 Task: Select Beauty. Add to cart, from Victoria''s Secret_x000D_
 for 3451 Chapel Oaks Dr, Unit 404, Building 4, Coppell, Texas 75019, Cell Number 6807042056, following items : Victoria''s Secret Pleated Babydoll Black (XL)_x000D_
 - 1, Victoria''s Secret Push-Up Cutout Lace Teddy Black (Large)_x000D_
 - 1, Victoria''s Secret Incredible Max High Impact Sports Bra Black (34-D)_x000D_
 - 1, Victoria''s Secret Knockout High Impact Front-Close Sports Bra Grey Onyx (38-D)_x000D_
 - 1, Fine Fragrance Lotion Very Sexy (8.4 oz)_x000D_
 - 1
Action: Mouse moved to (999, 114)
Screenshot: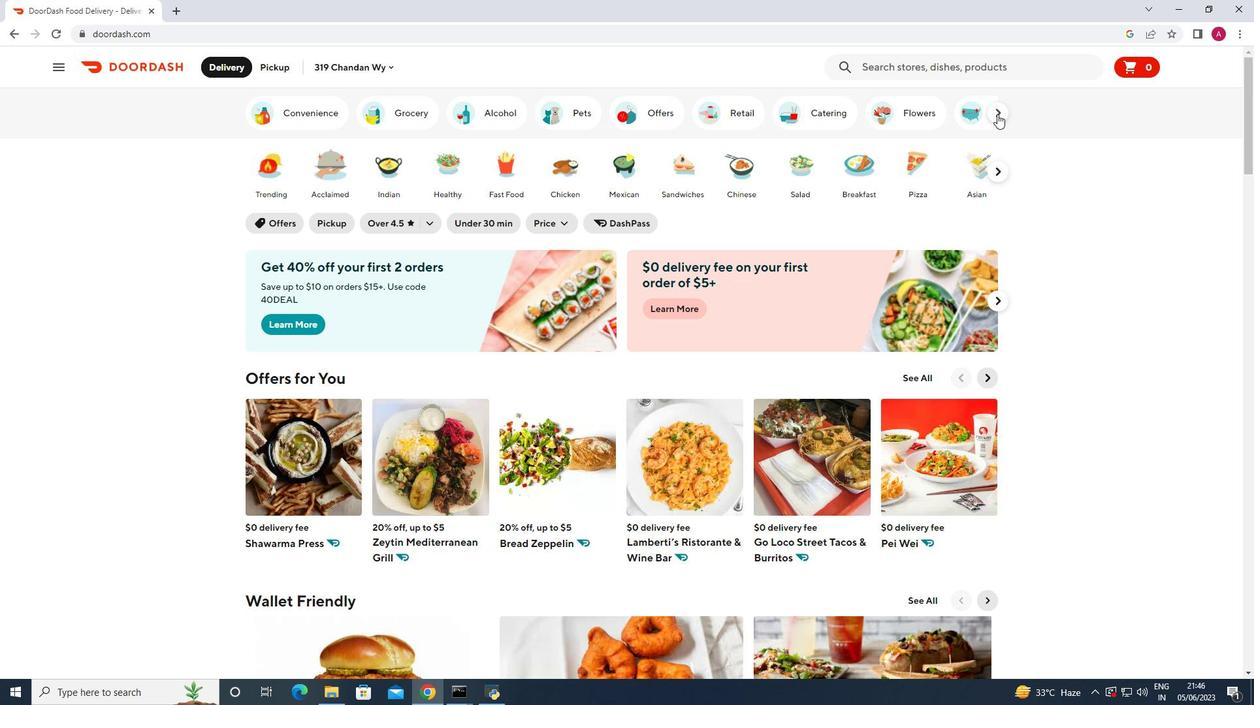 
Action: Mouse pressed left at (999, 114)
Screenshot: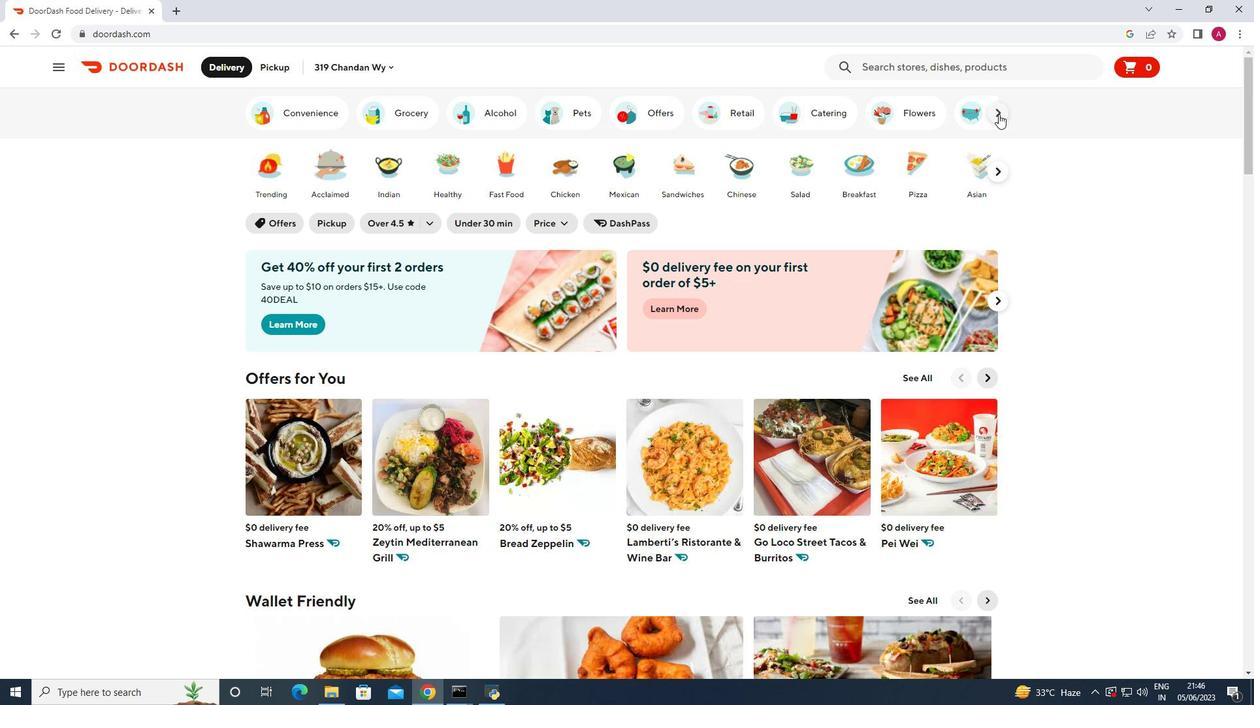 
Action: Mouse moved to (777, 107)
Screenshot: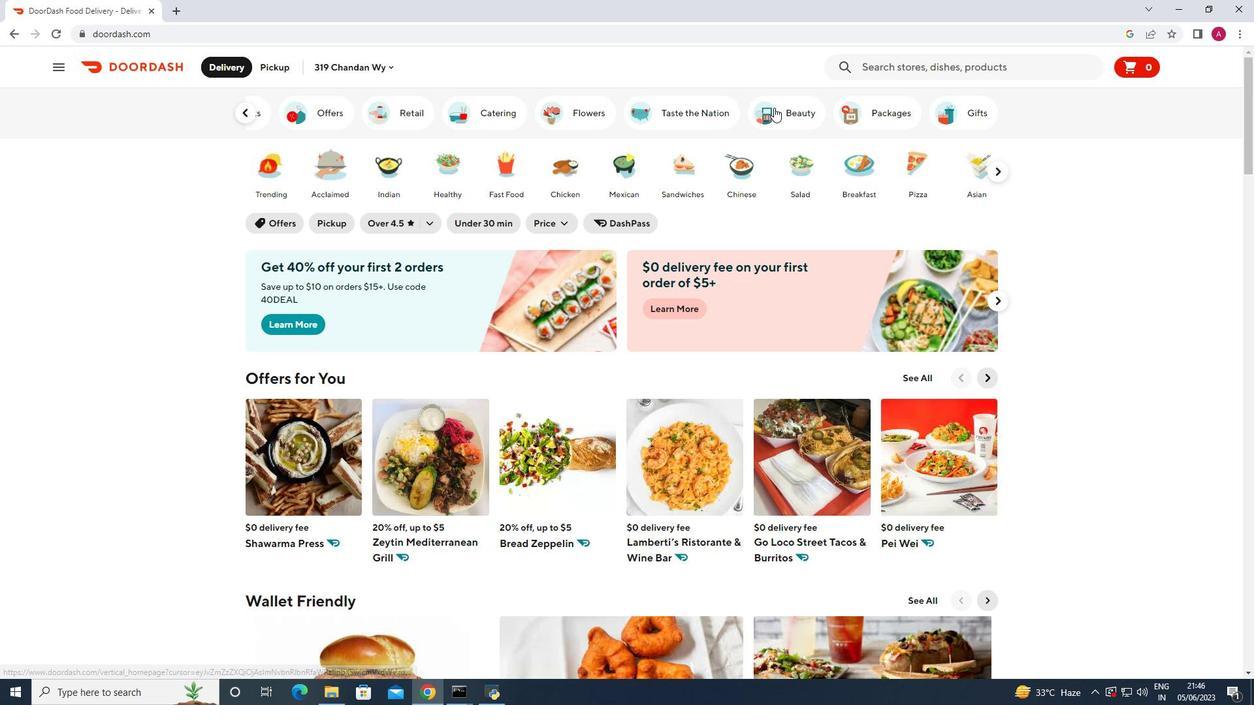 
Action: Mouse pressed left at (777, 107)
Screenshot: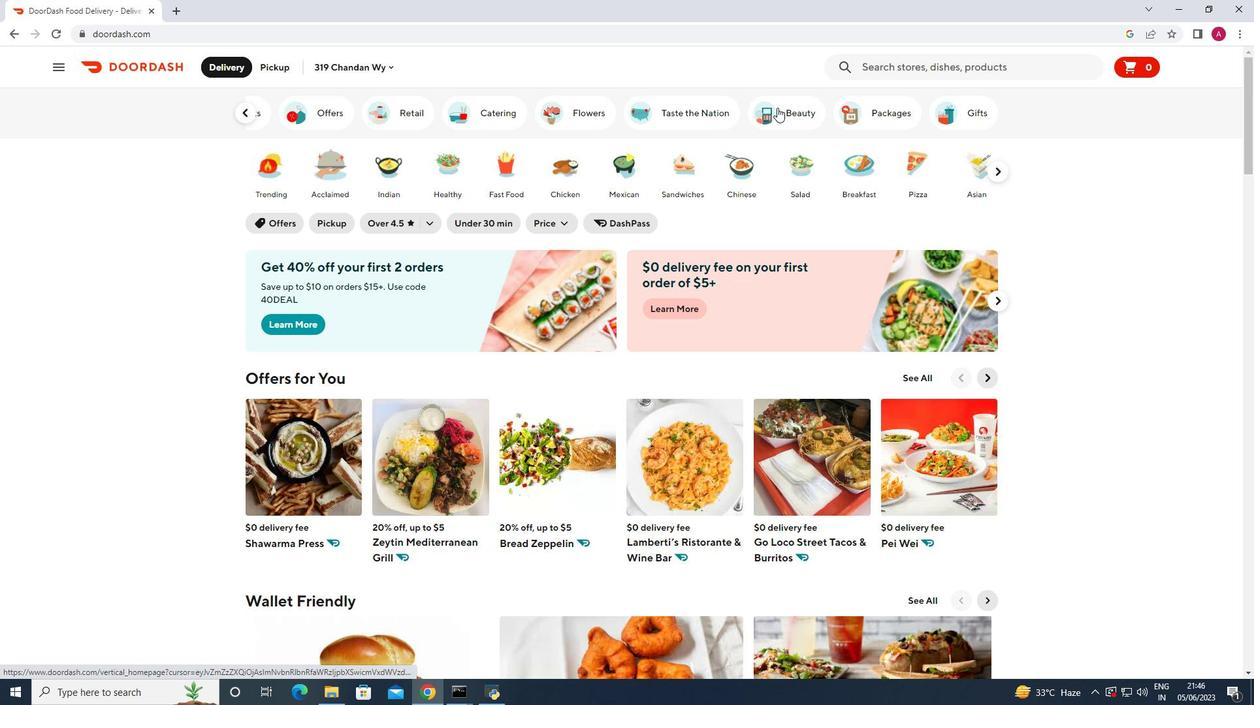
Action: Mouse moved to (768, 155)
Screenshot: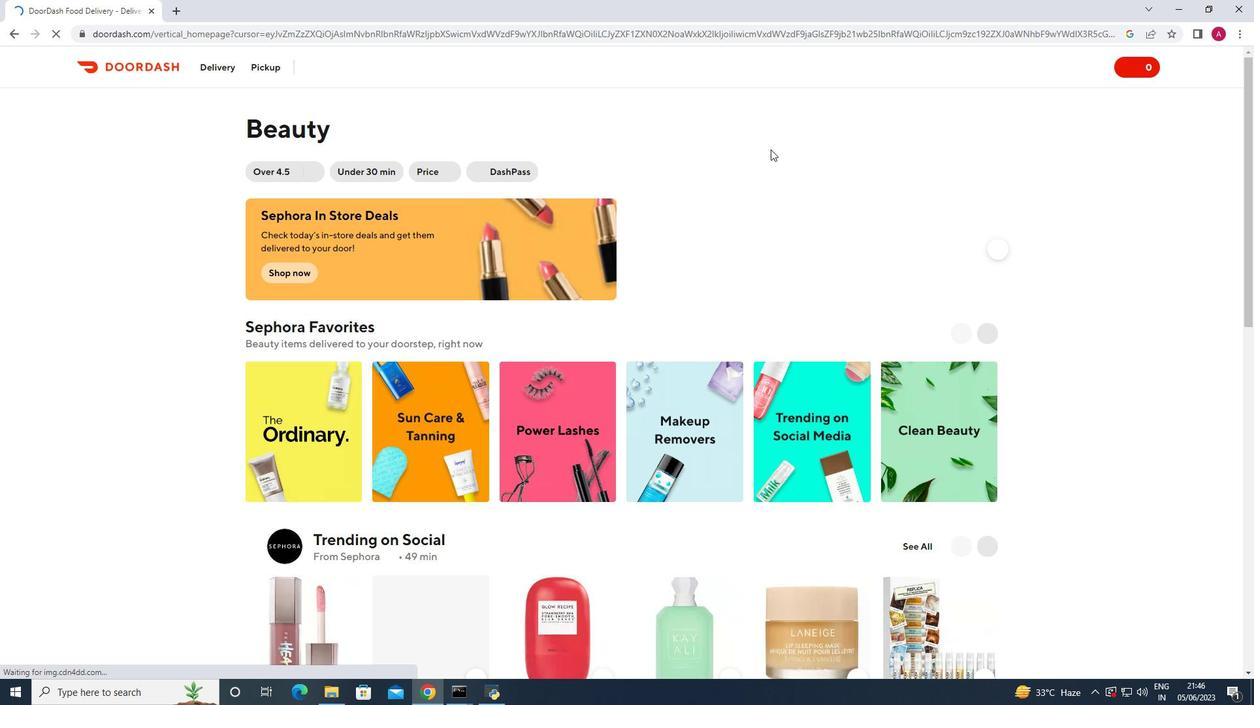 
Action: Mouse scrolled (768, 154) with delta (0, 0)
Screenshot: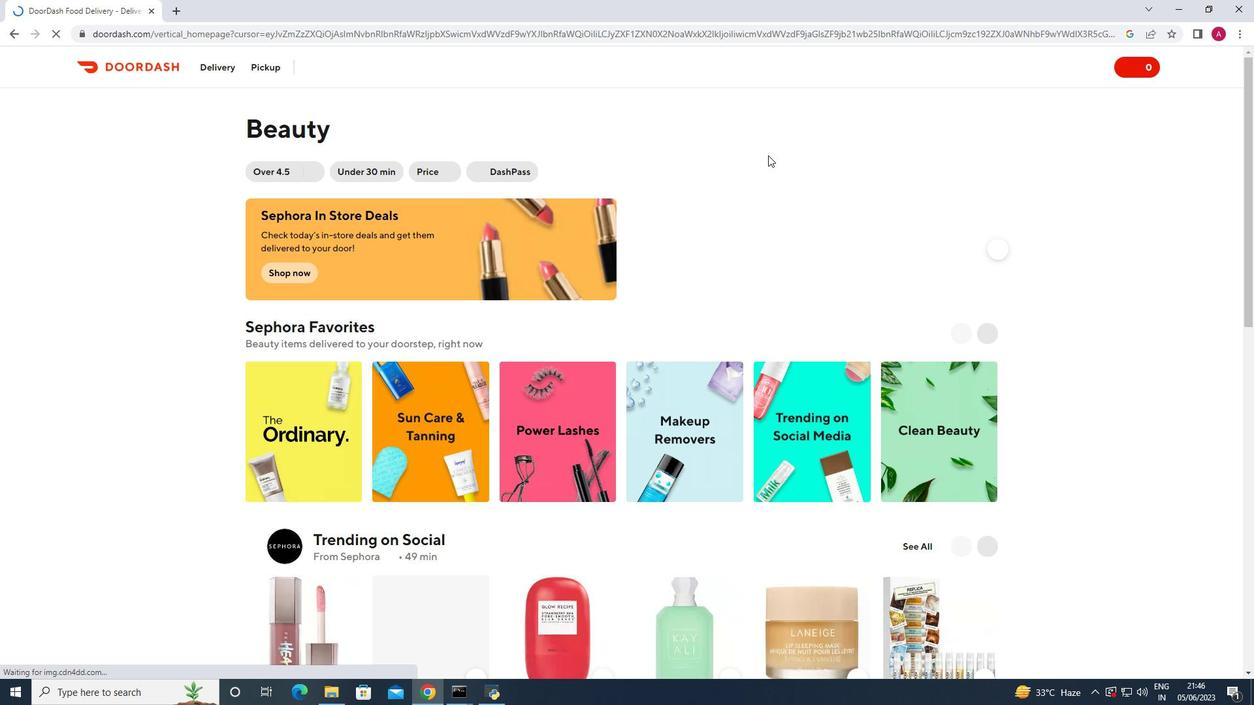 
Action: Mouse scrolled (768, 154) with delta (0, 0)
Screenshot: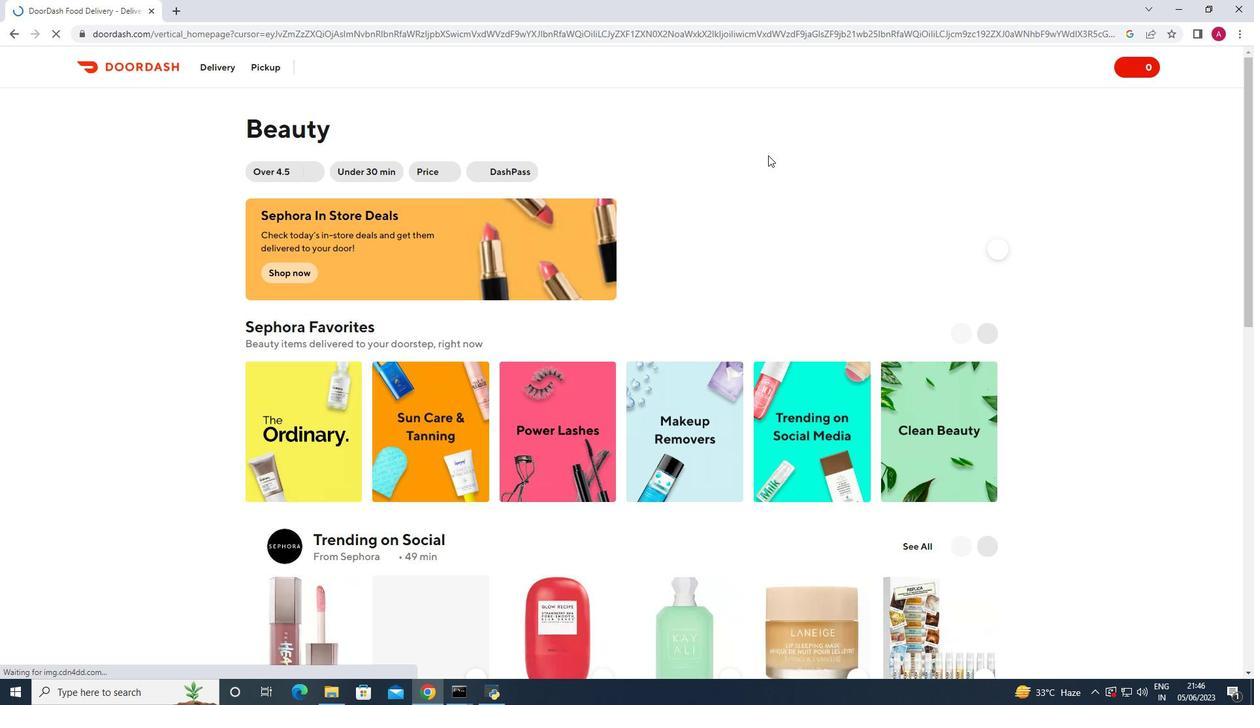 
Action: Mouse scrolled (768, 154) with delta (0, 0)
Screenshot: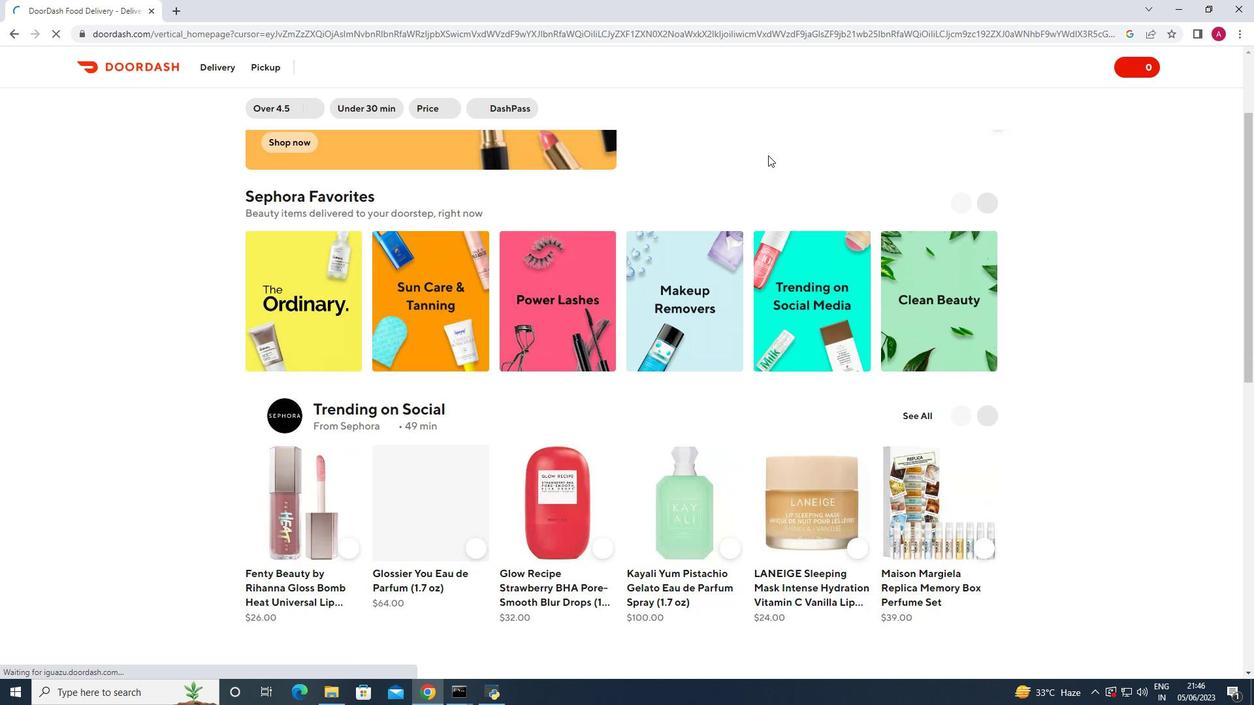 
Action: Mouse scrolled (768, 154) with delta (0, 0)
Screenshot: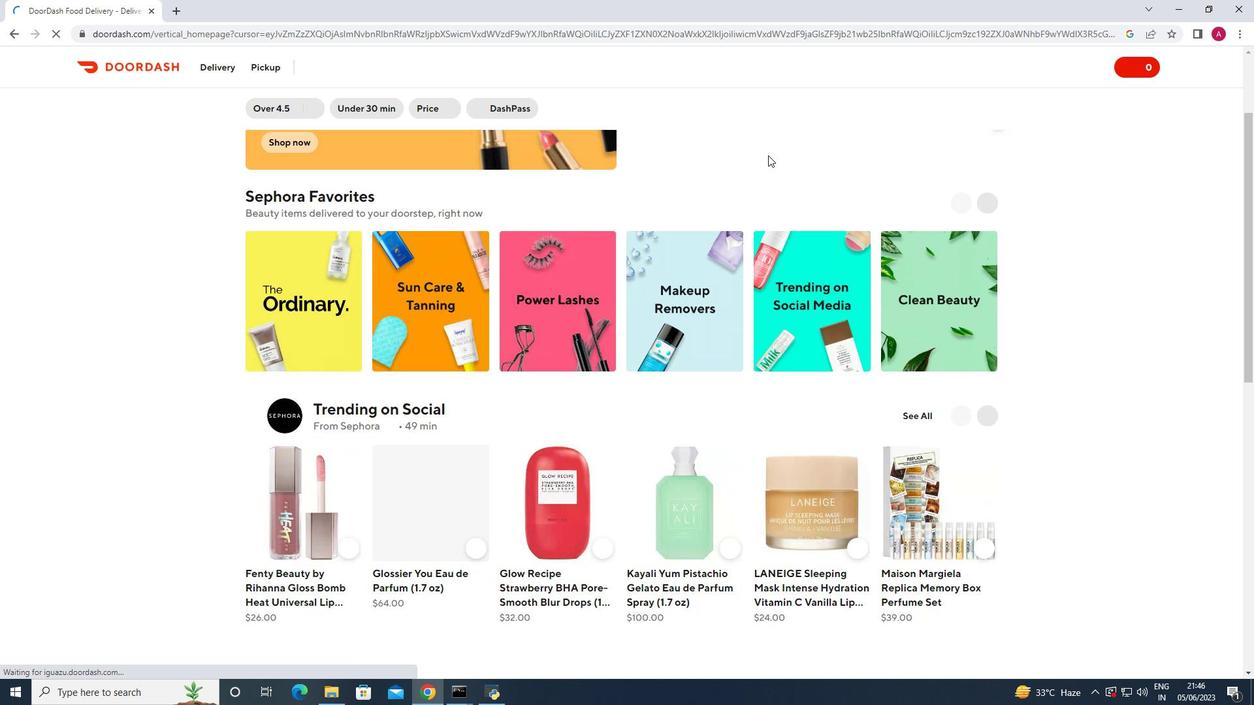 
Action: Mouse scrolled (768, 154) with delta (0, 0)
Screenshot: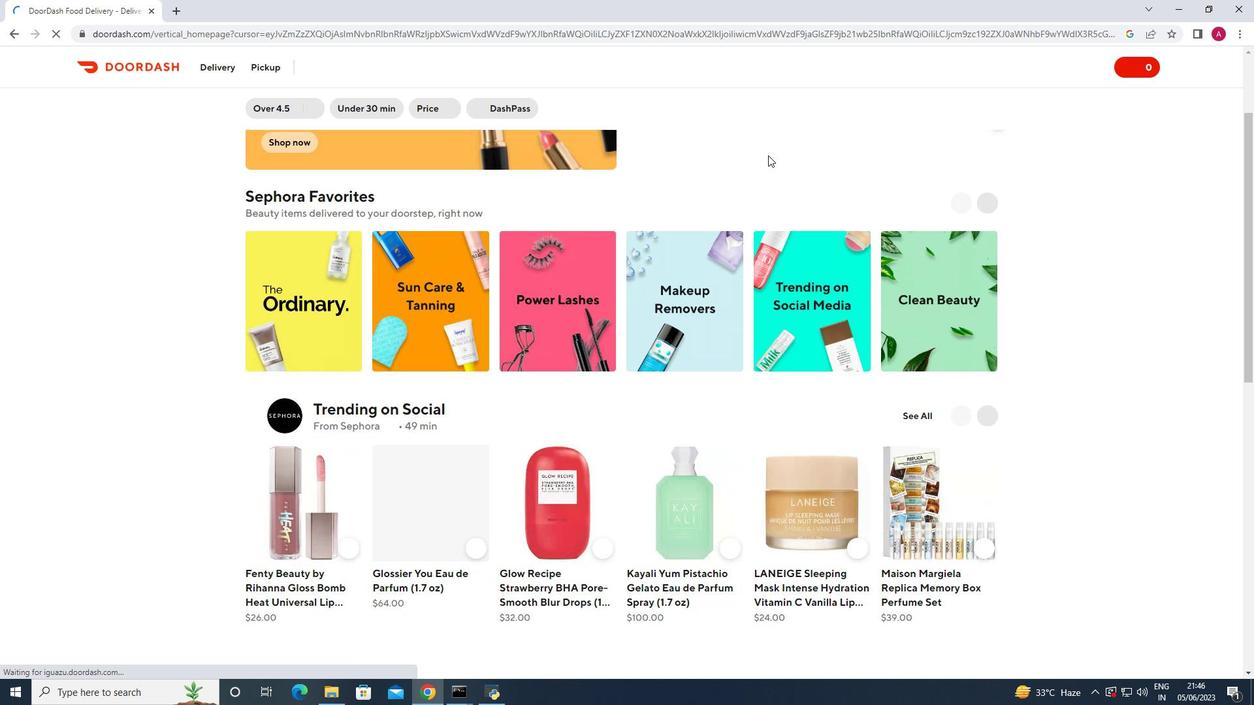 
Action: Mouse scrolled (768, 154) with delta (0, 0)
Screenshot: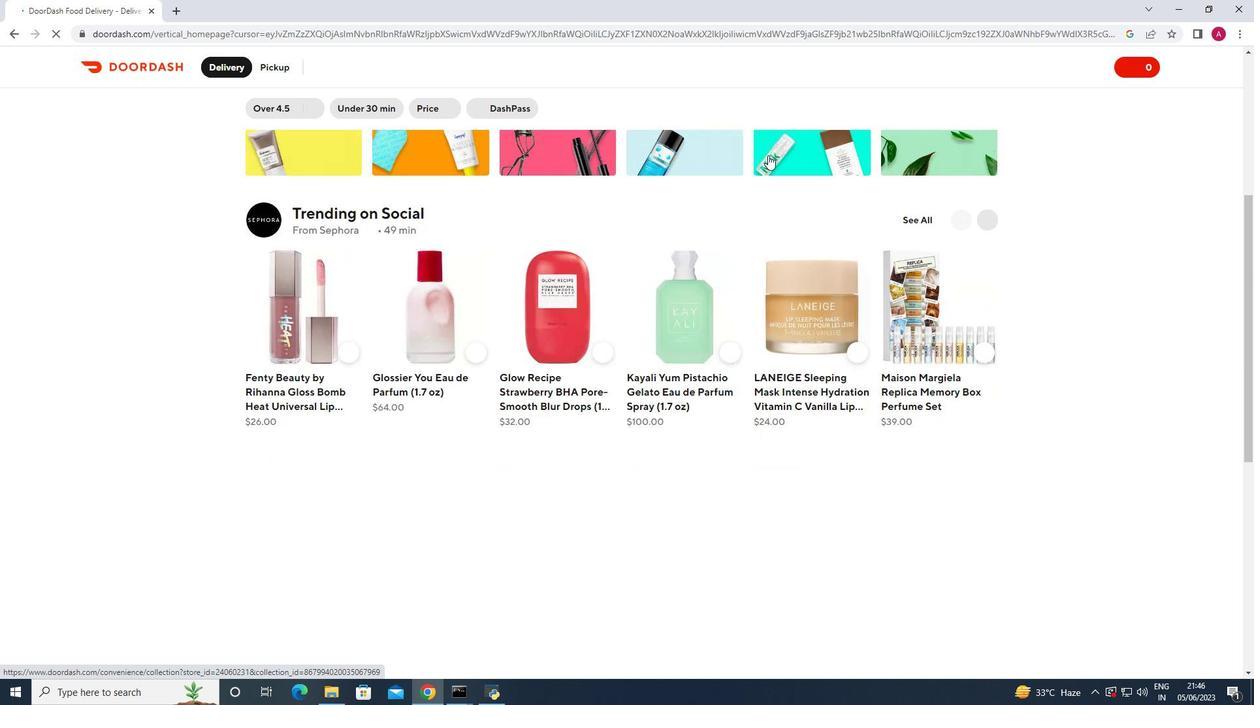 
Action: Mouse scrolled (768, 154) with delta (0, 0)
Screenshot: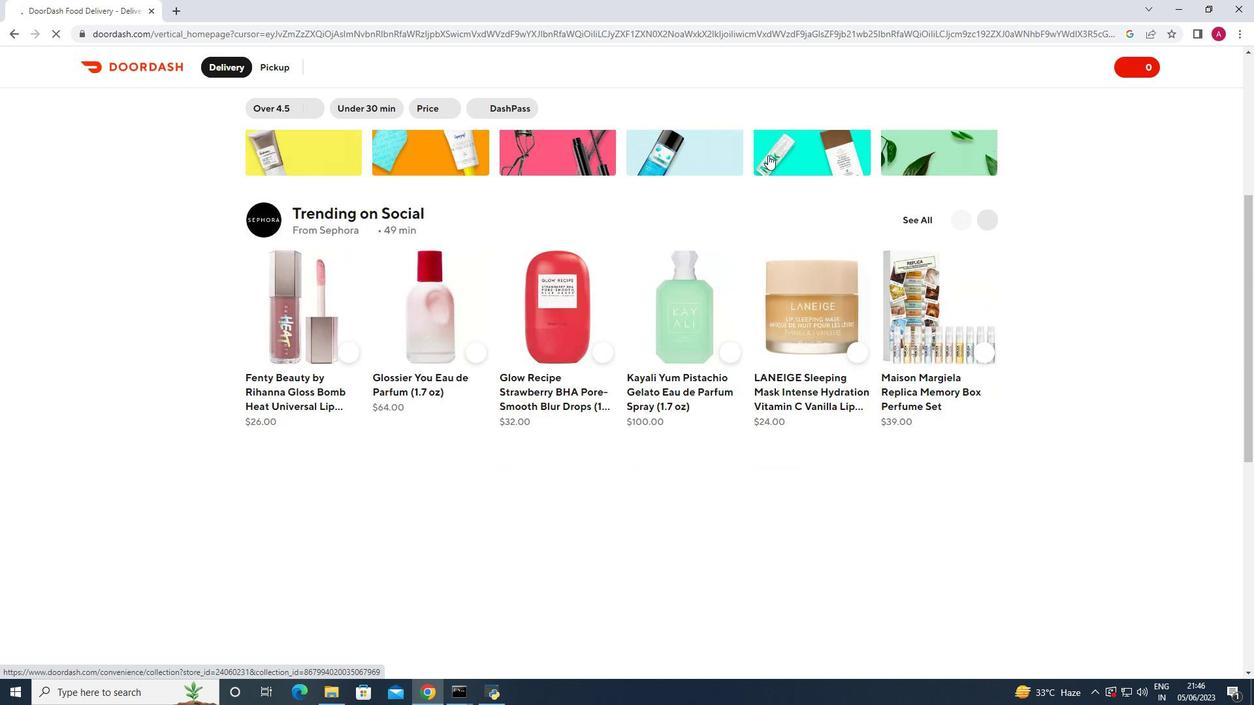 
Action: Mouse scrolled (768, 154) with delta (0, 0)
Screenshot: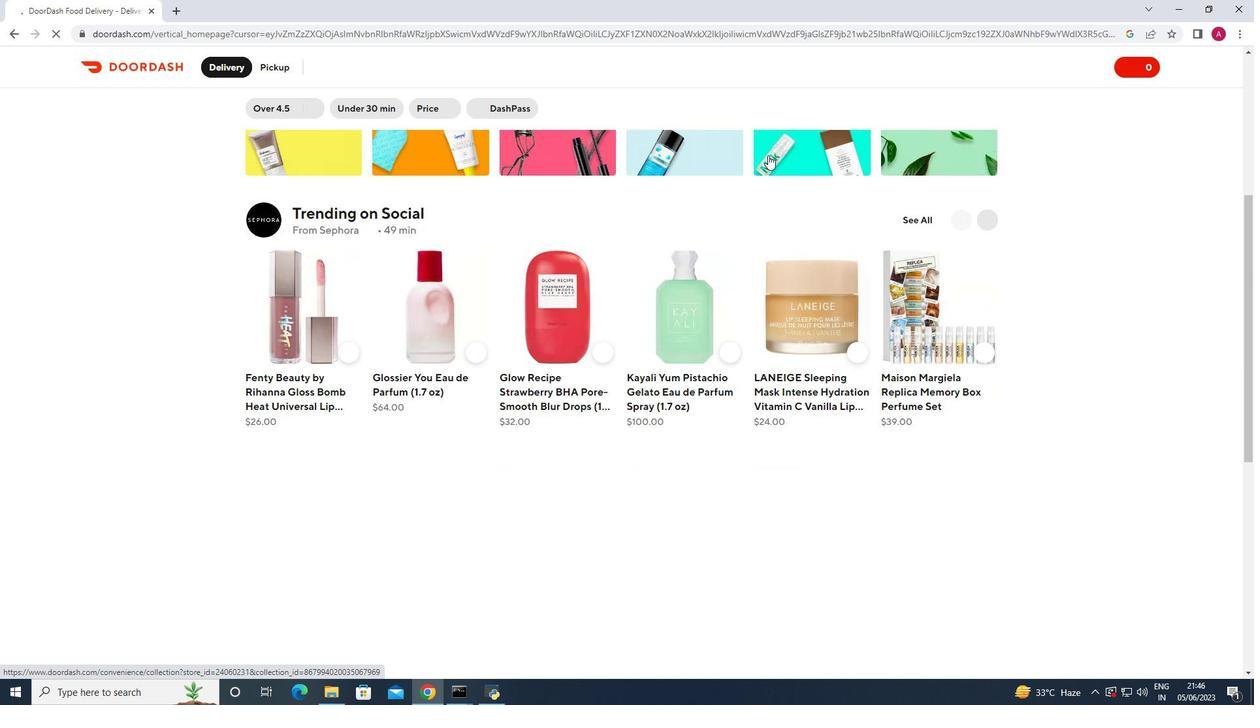 
Action: Mouse moved to (768, 162)
Screenshot: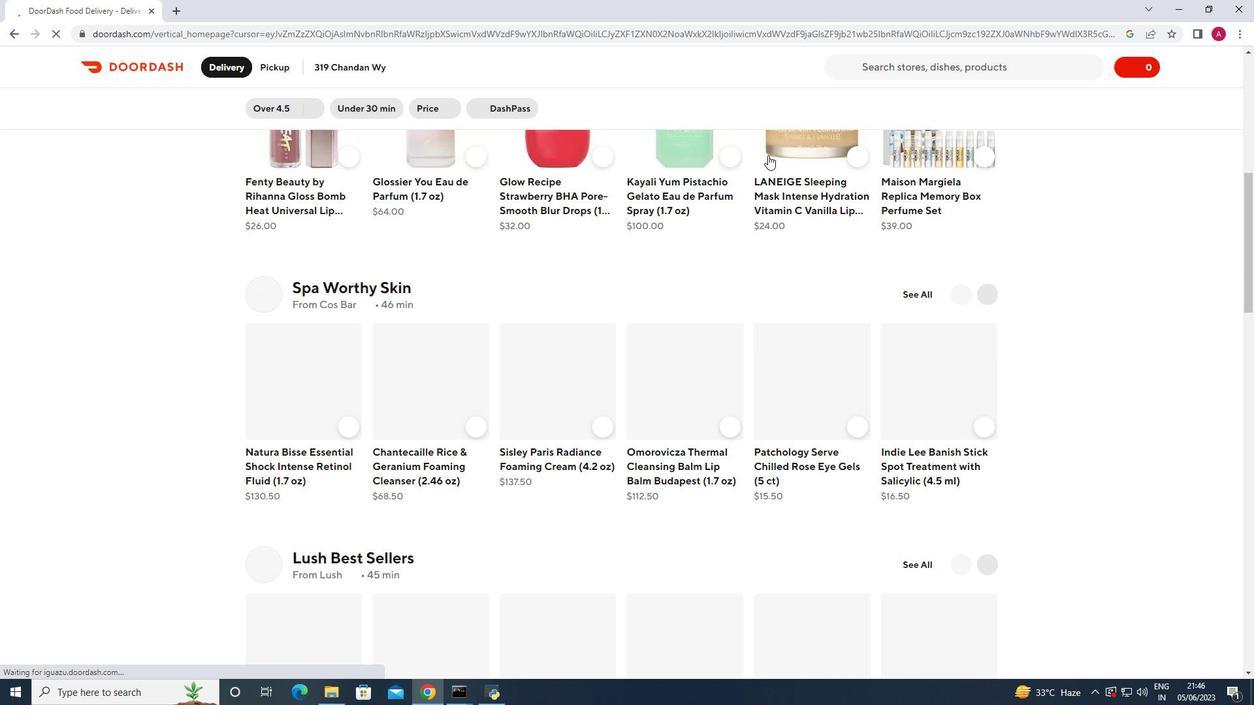 
Action: Mouse scrolled (768, 162) with delta (0, 0)
Screenshot: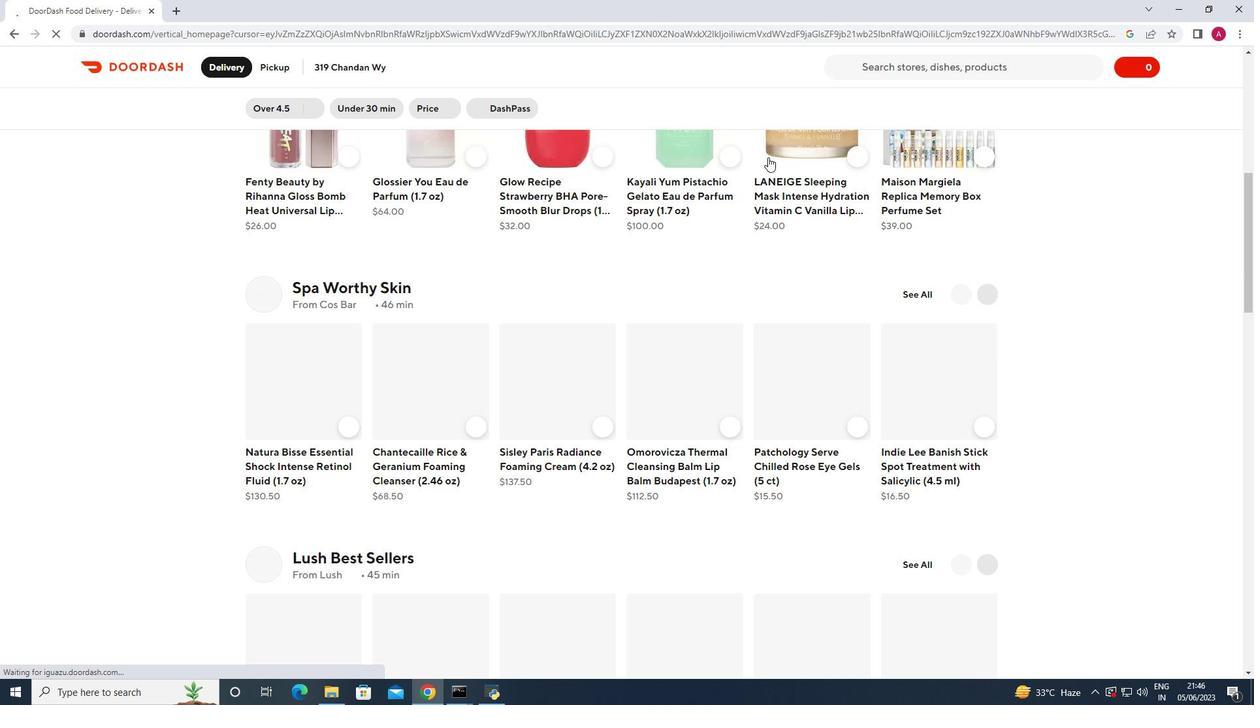 
Action: Mouse moved to (768, 162)
Screenshot: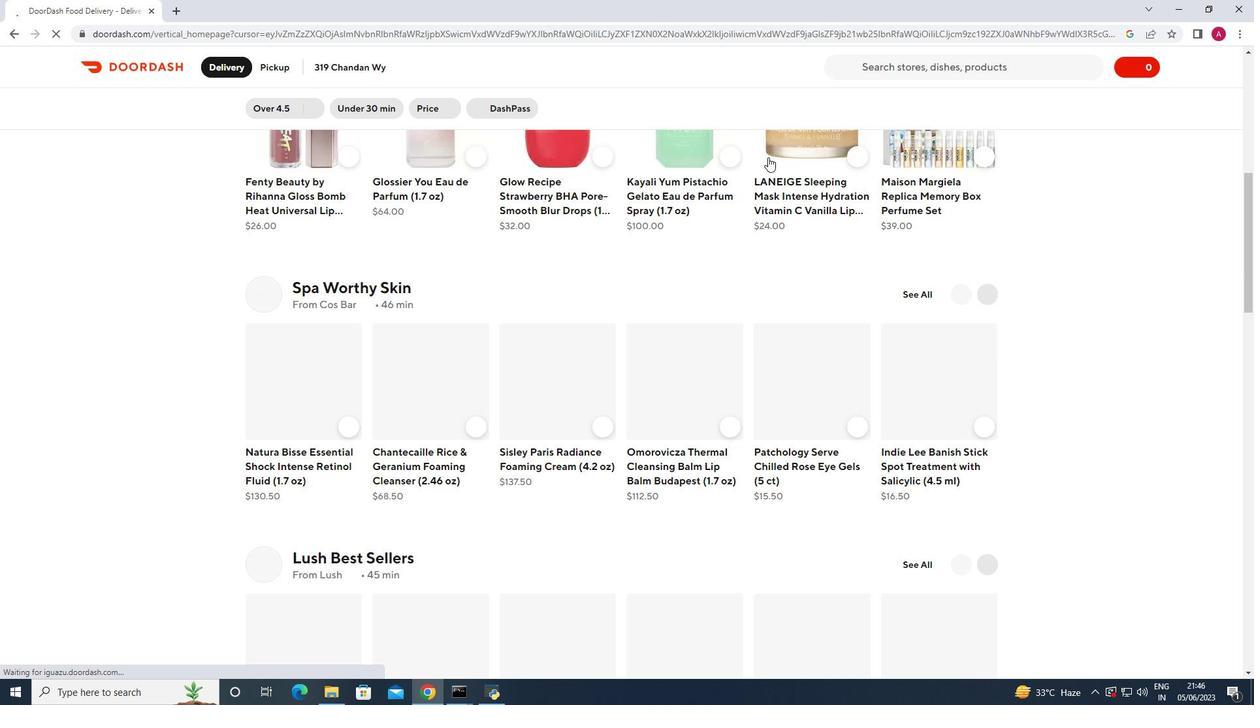 
Action: Mouse scrolled (768, 162) with delta (0, 0)
Screenshot: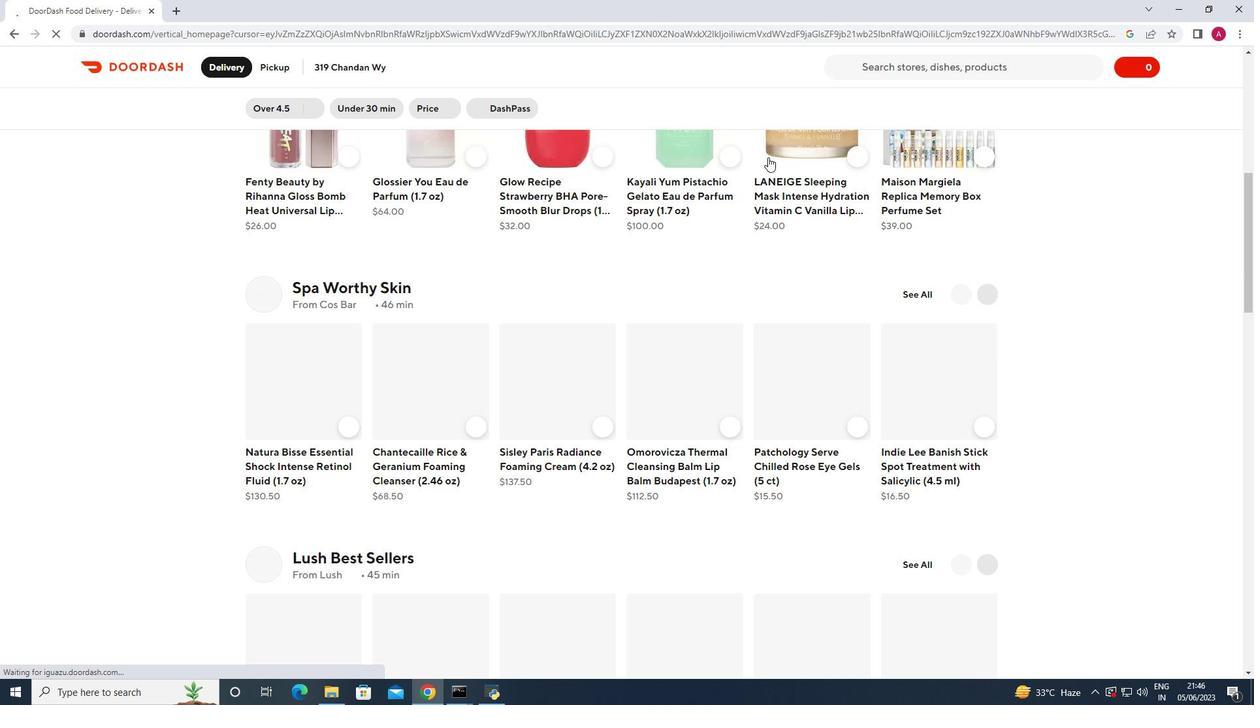 
Action: Mouse moved to (768, 163)
Screenshot: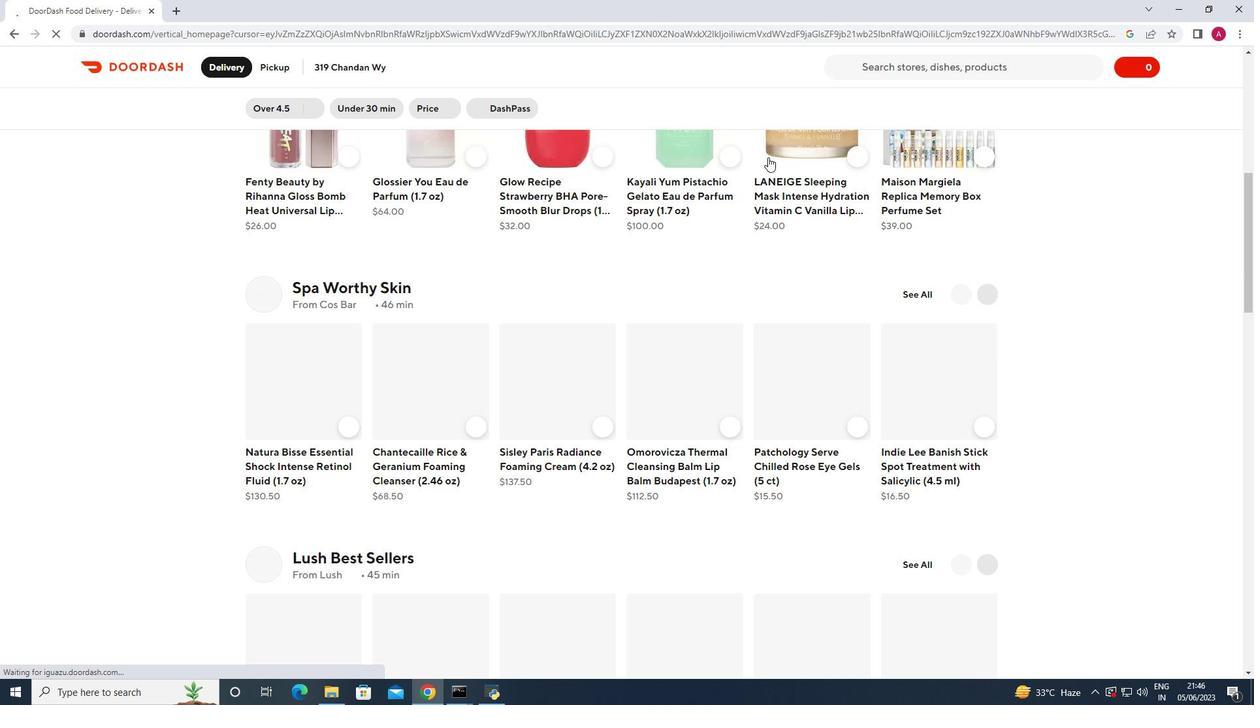 
Action: Mouse scrolled (768, 162) with delta (0, 0)
Screenshot: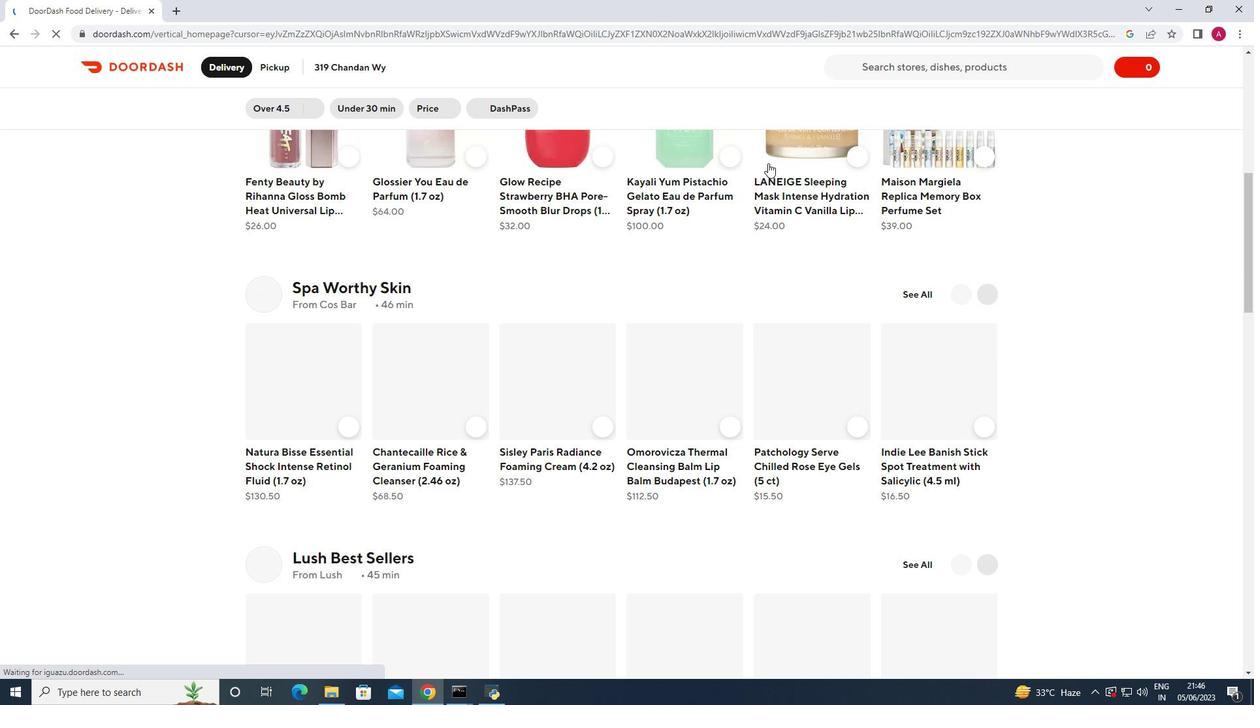 
Action: Mouse scrolled (768, 162) with delta (0, 0)
Screenshot: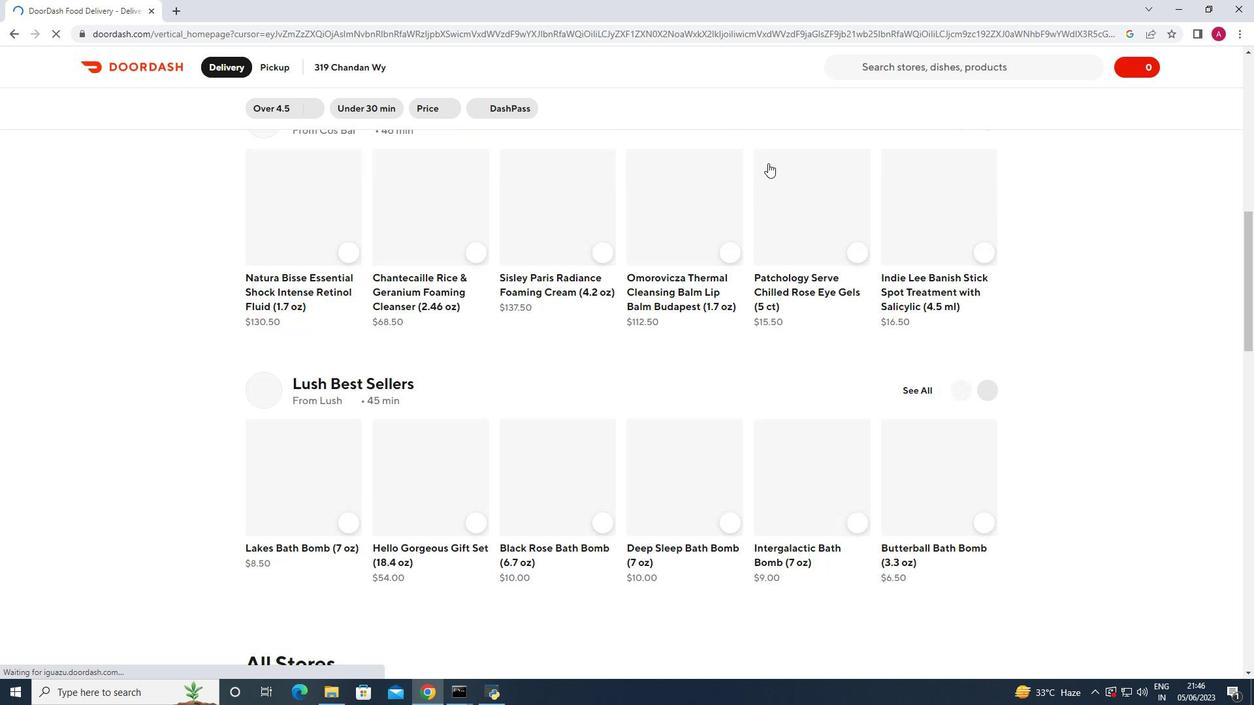 
Action: Mouse scrolled (768, 162) with delta (0, 0)
Screenshot: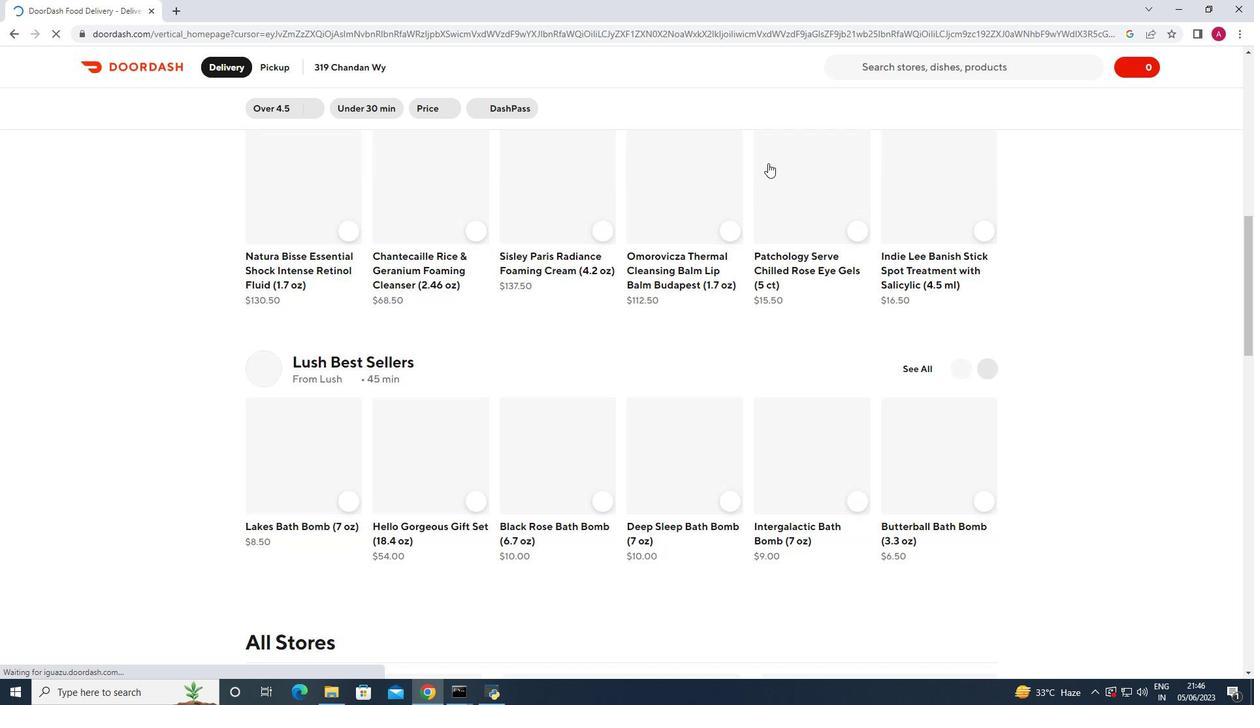 
Action: Mouse scrolled (768, 162) with delta (0, 0)
Screenshot: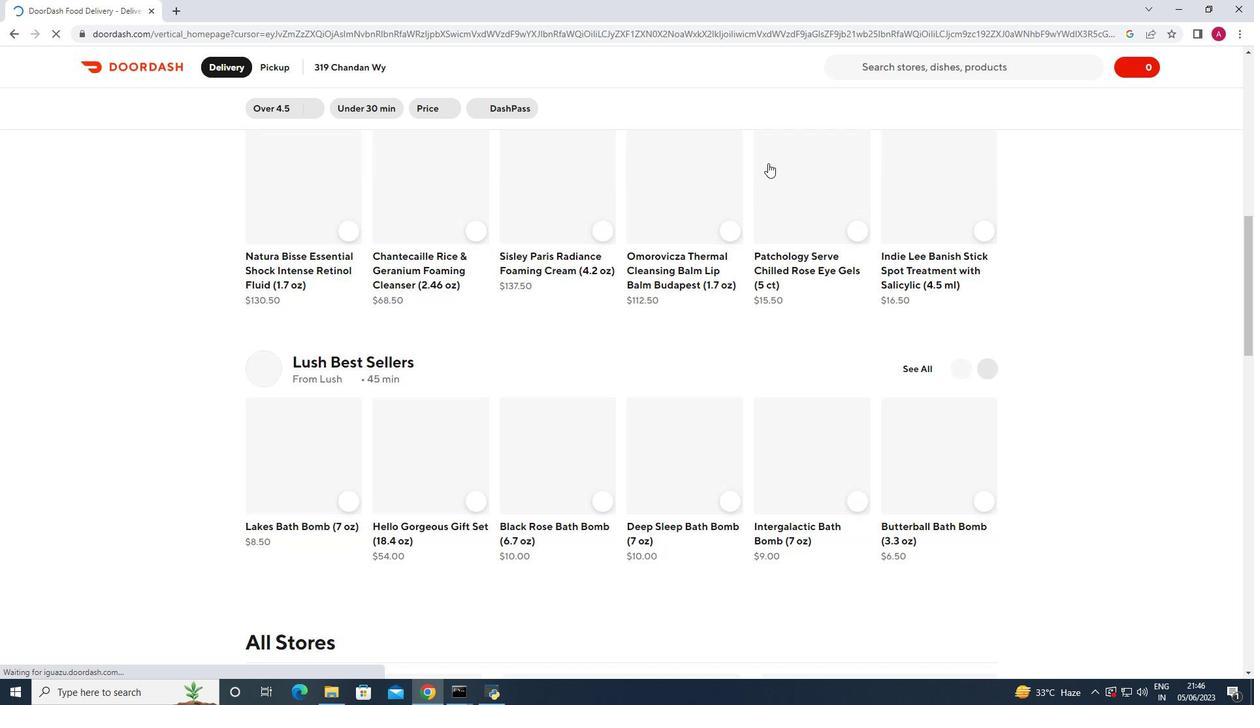 
Action: Mouse scrolled (768, 162) with delta (0, 0)
Screenshot: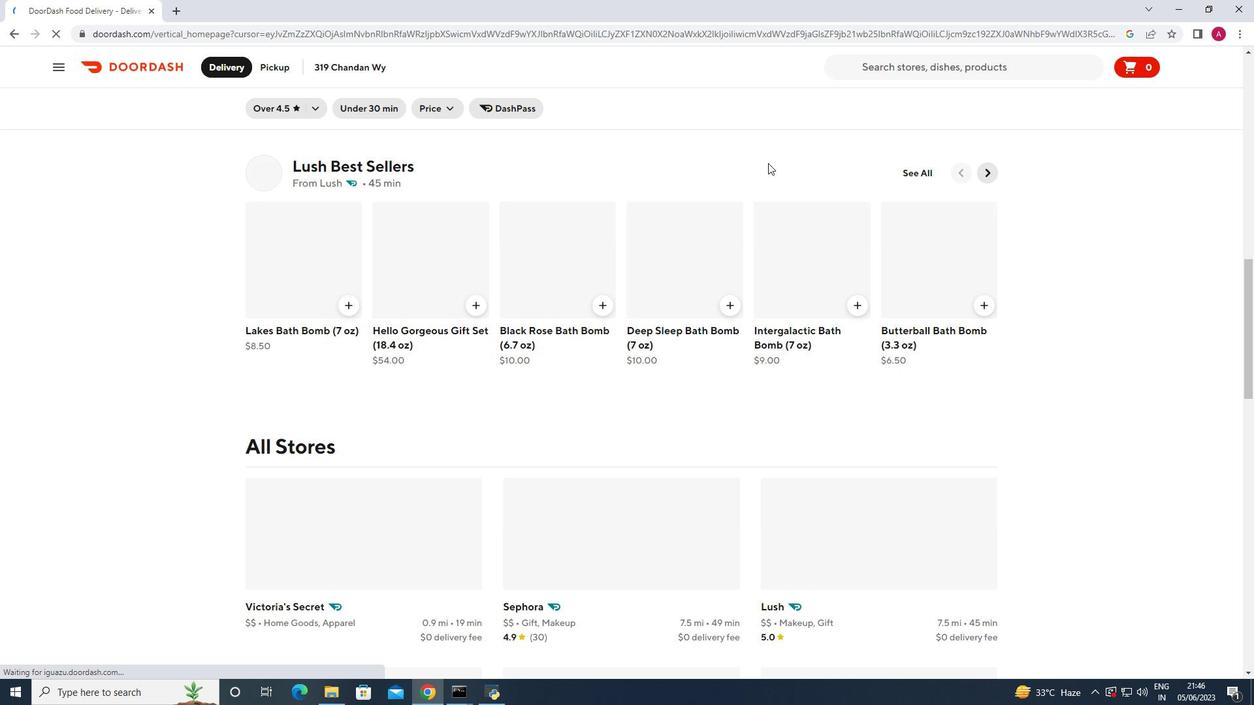
Action: Mouse scrolled (768, 162) with delta (0, 0)
Screenshot: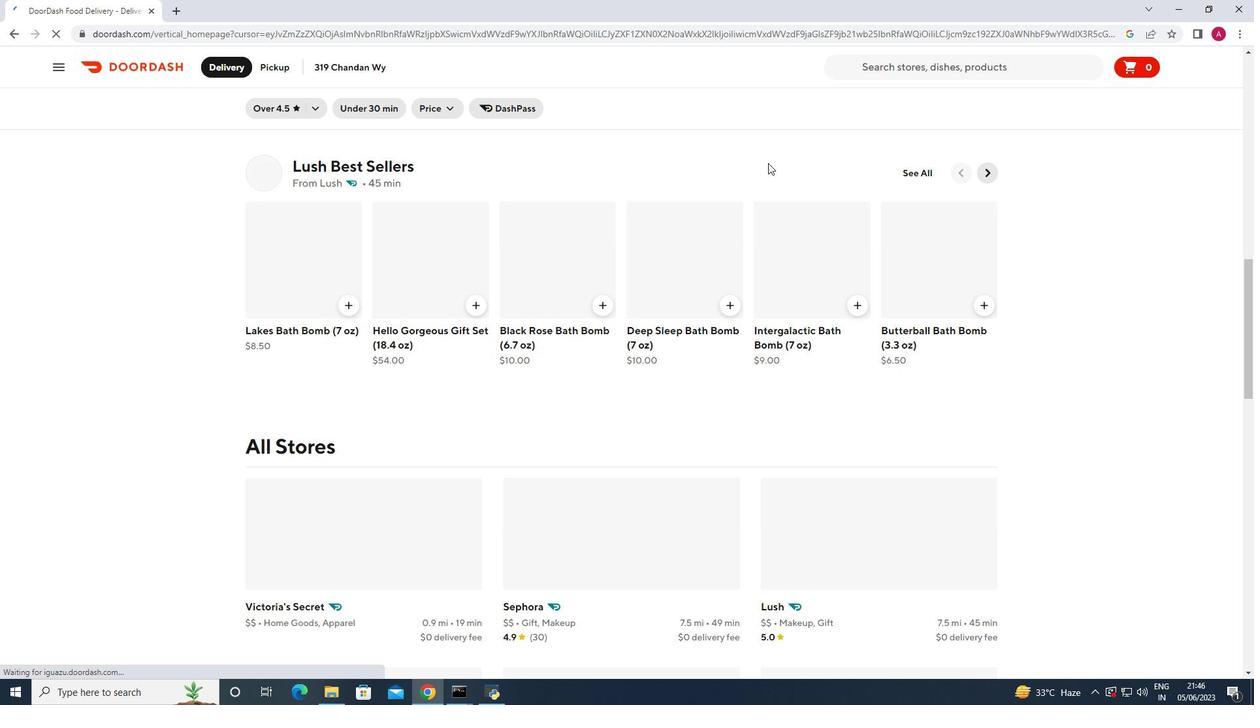 
Action: Mouse moved to (322, 477)
Screenshot: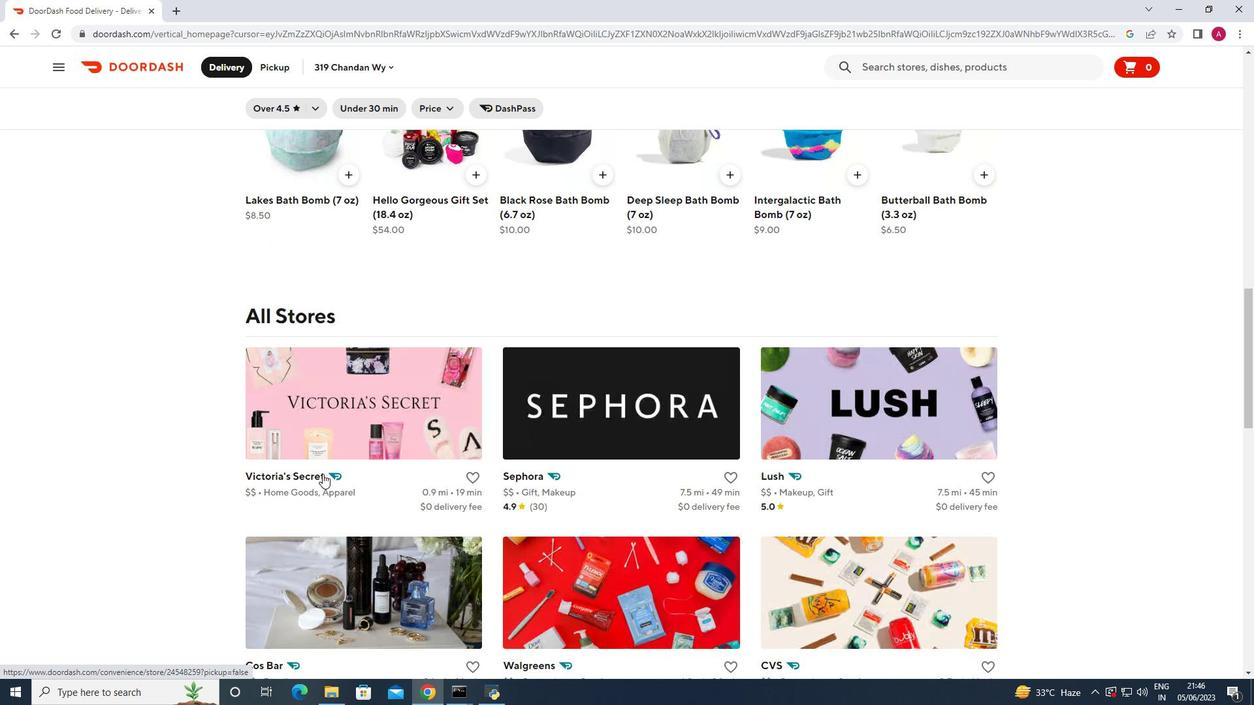 
Action: Mouse pressed left at (322, 477)
Screenshot: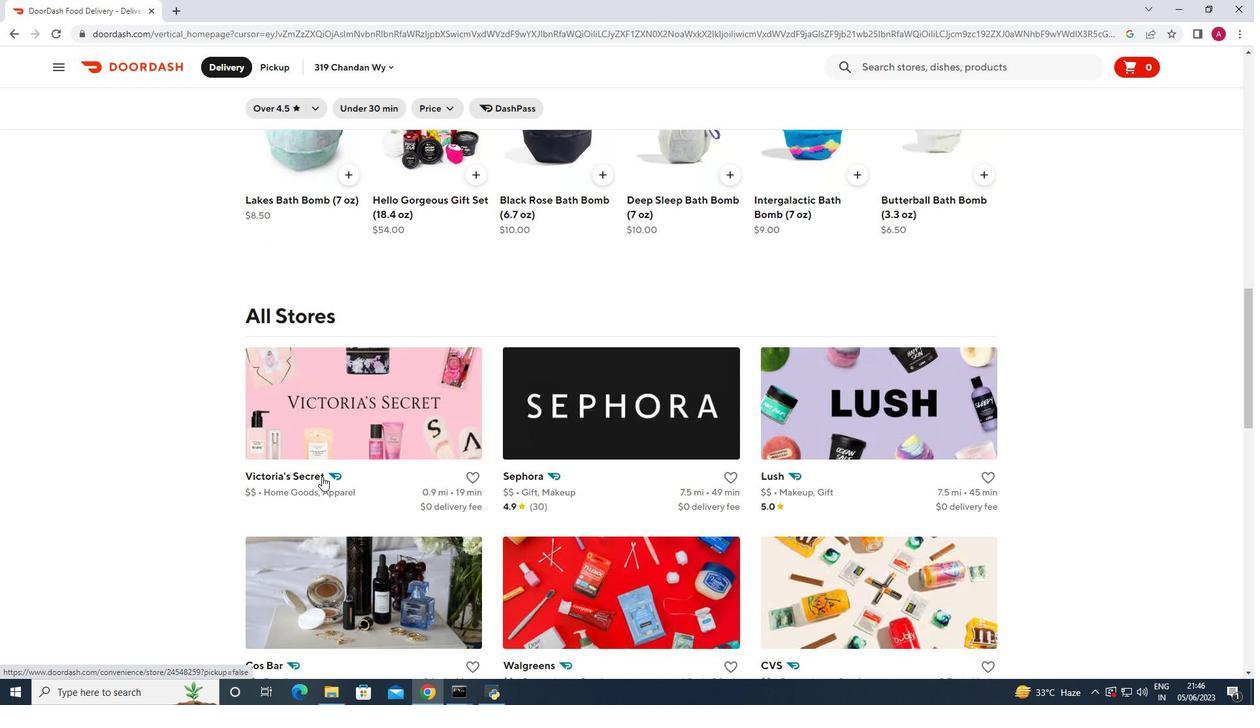
Action: Mouse moved to (264, 67)
Screenshot: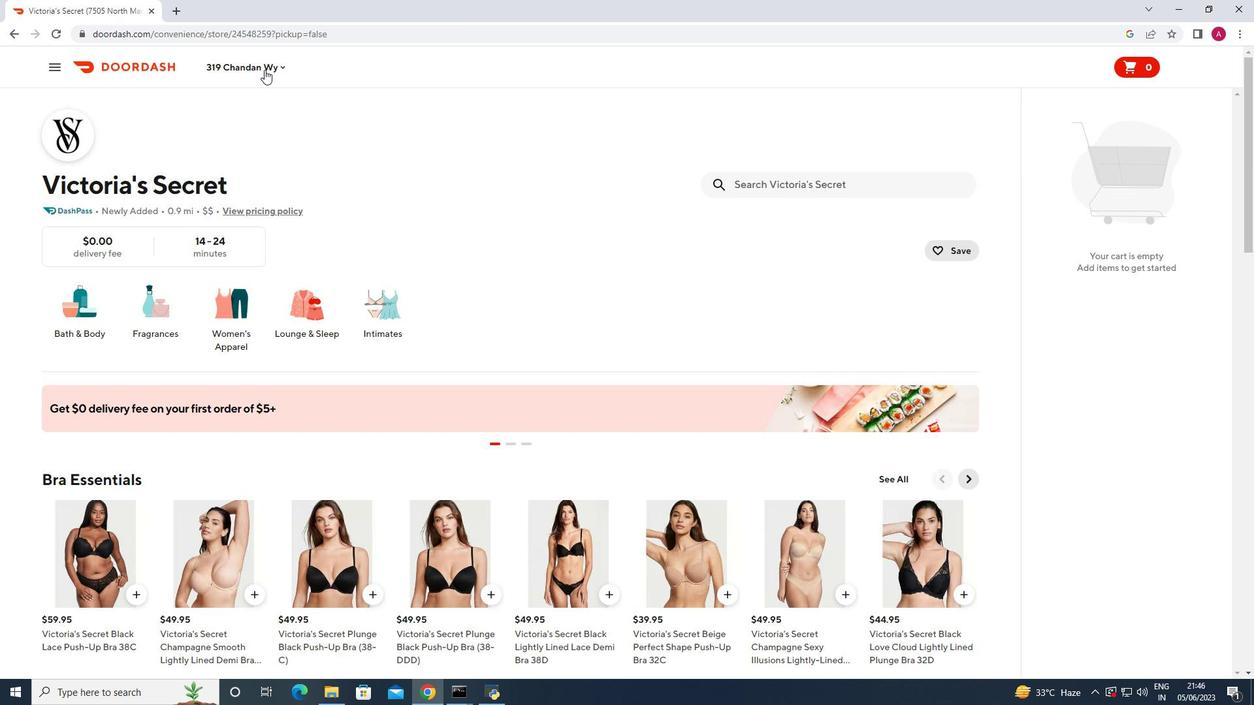
Action: Mouse pressed left at (264, 67)
Screenshot: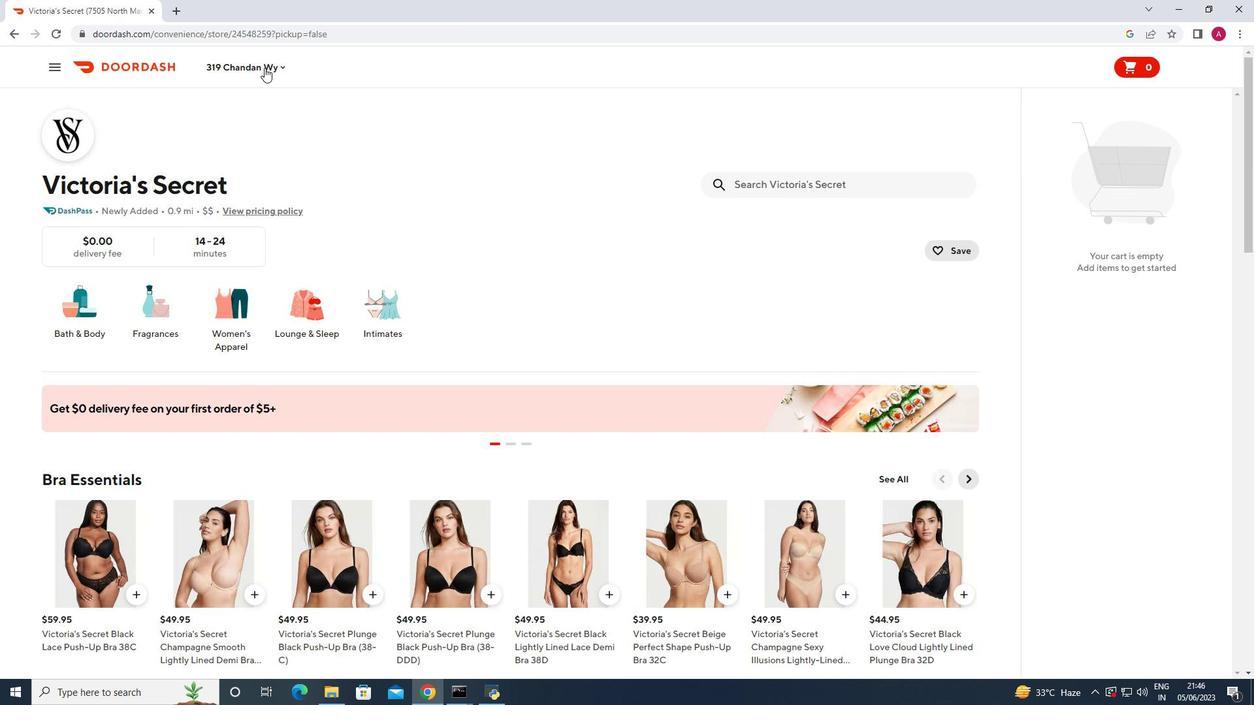 
Action: Mouse moved to (275, 114)
Screenshot: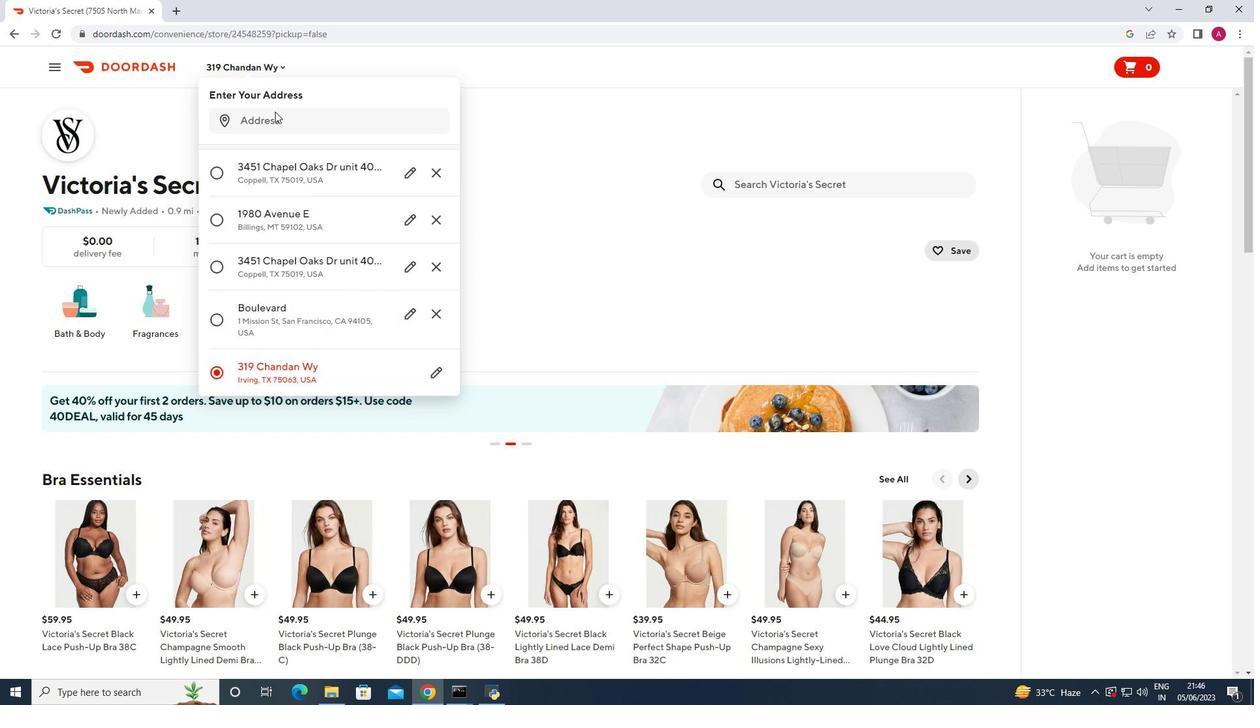 
Action: Mouse pressed left at (275, 114)
Screenshot: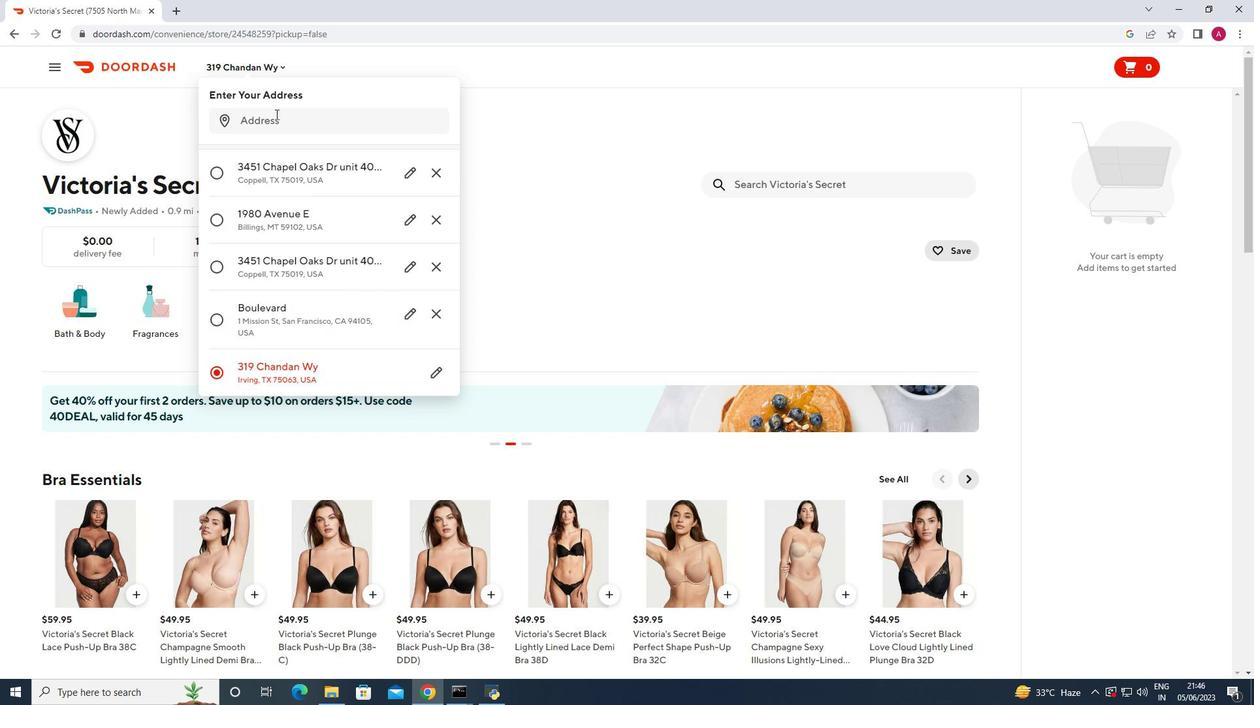 
Action: Mouse moved to (276, 114)
Screenshot: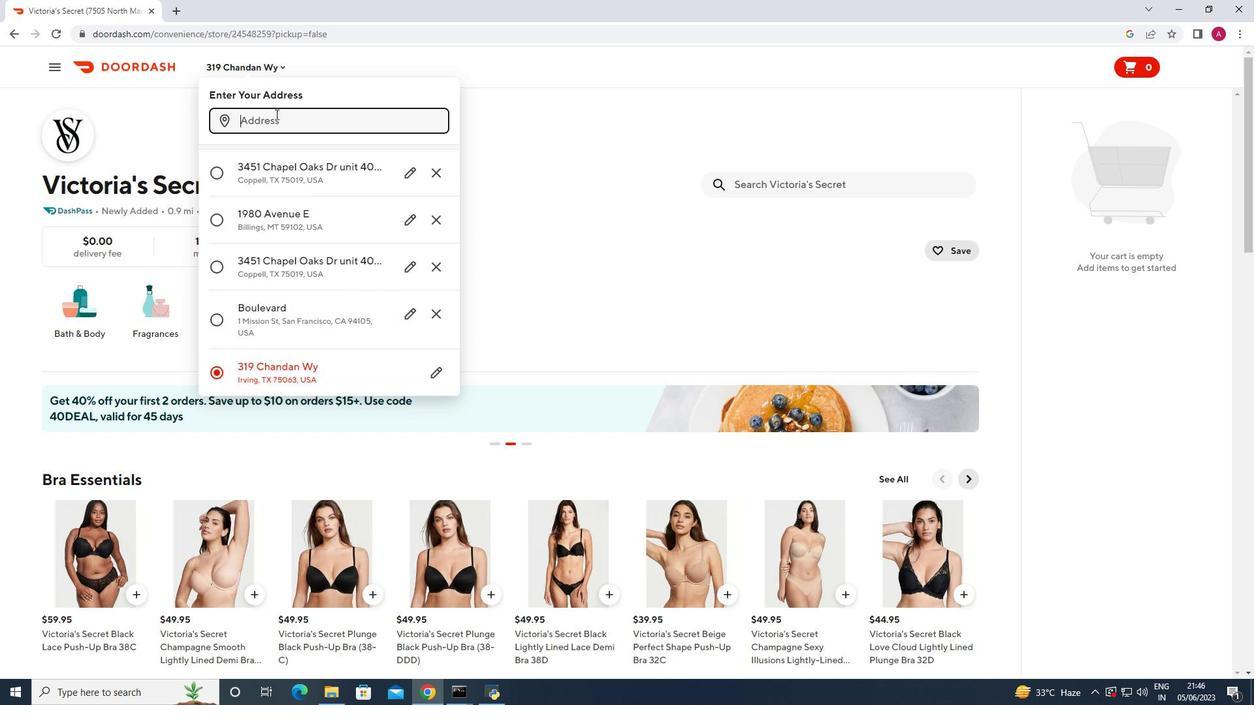 
Action: Key pressed 3451<Key.space>chapel<Key.space>oaks<Key.space>dr<Key.space>unit<Key.space>404<Key.space>building<Key.space>4<Key.space>coell<Key.space>texas<Key.space>75019<Key.enter>
Screenshot: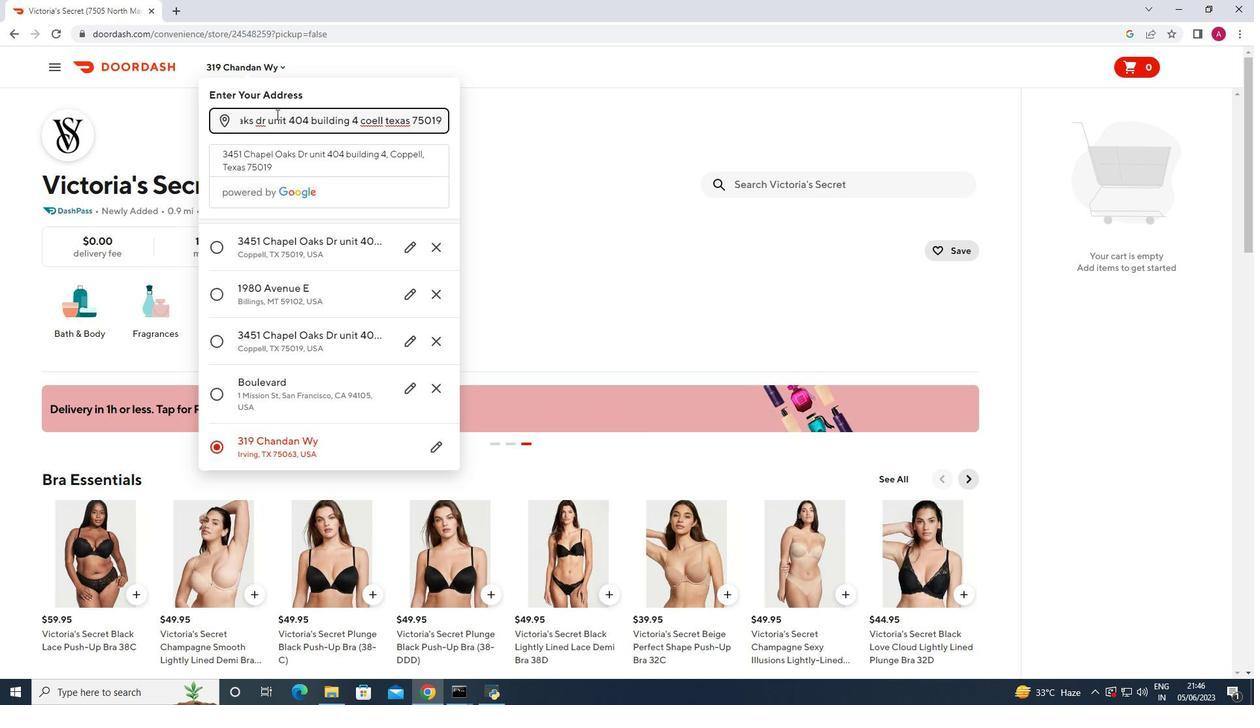 
Action: Mouse moved to (378, 505)
Screenshot: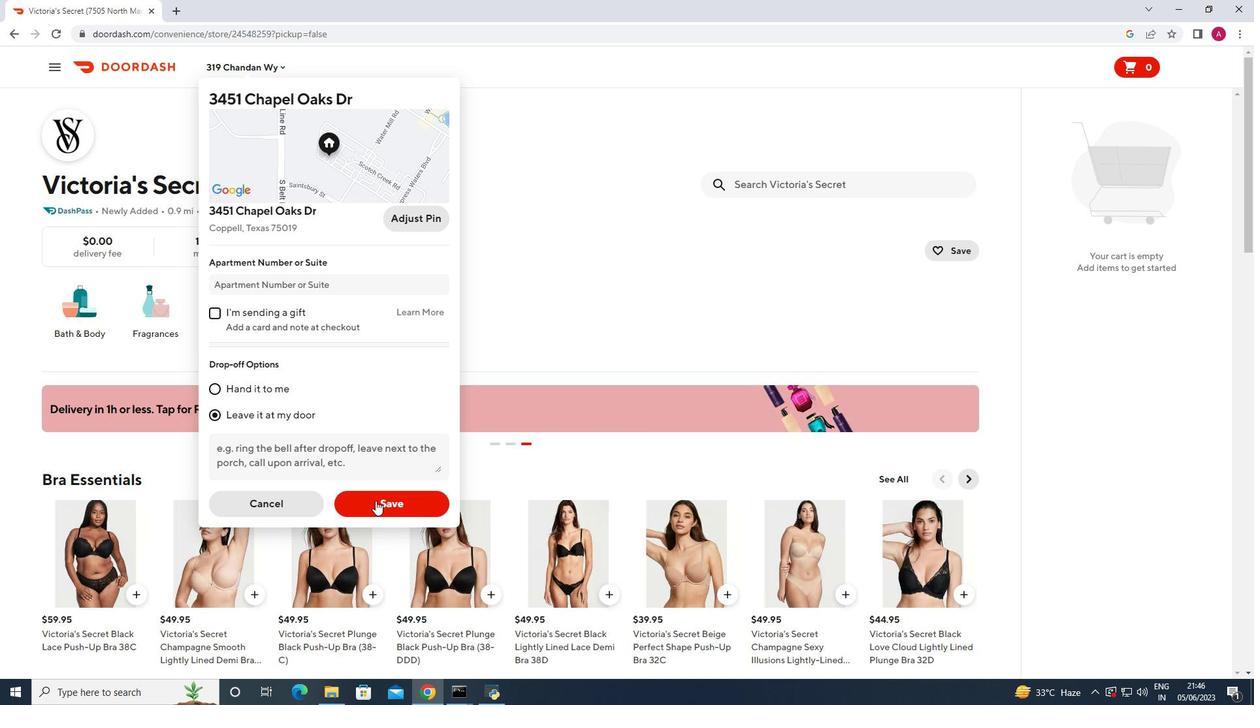 
Action: Mouse pressed left at (378, 505)
Screenshot: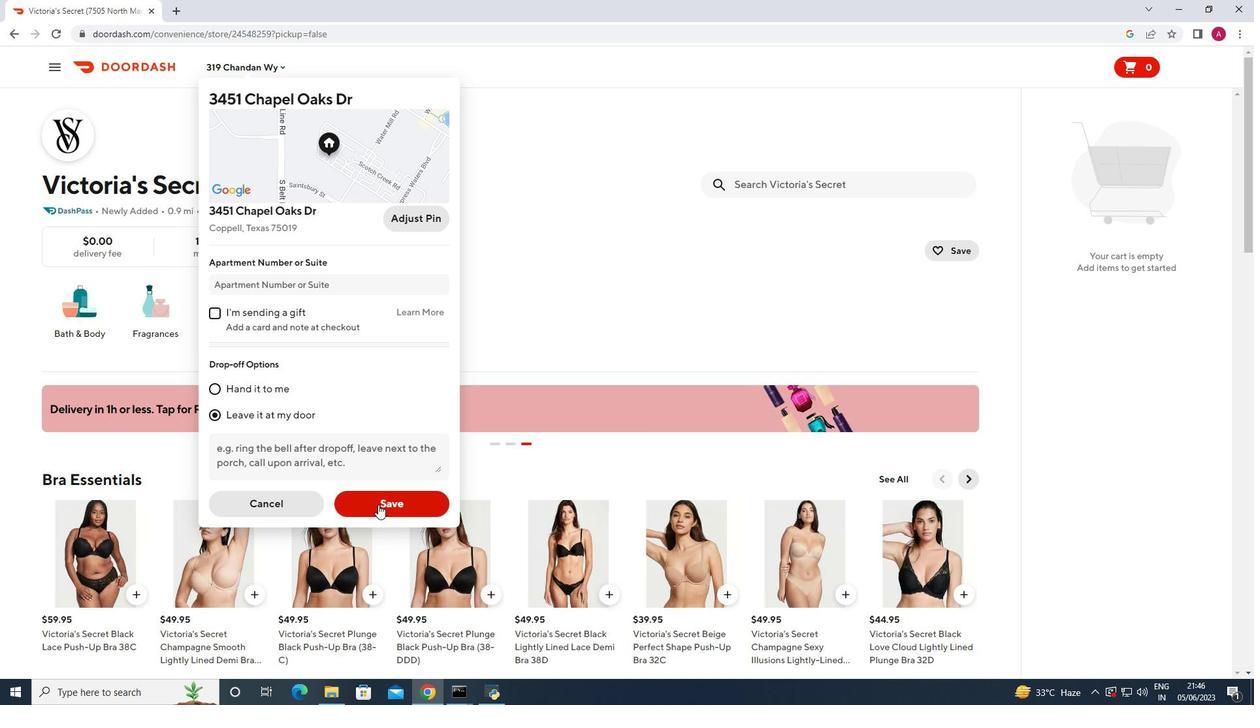 
Action: Mouse moved to (758, 185)
Screenshot: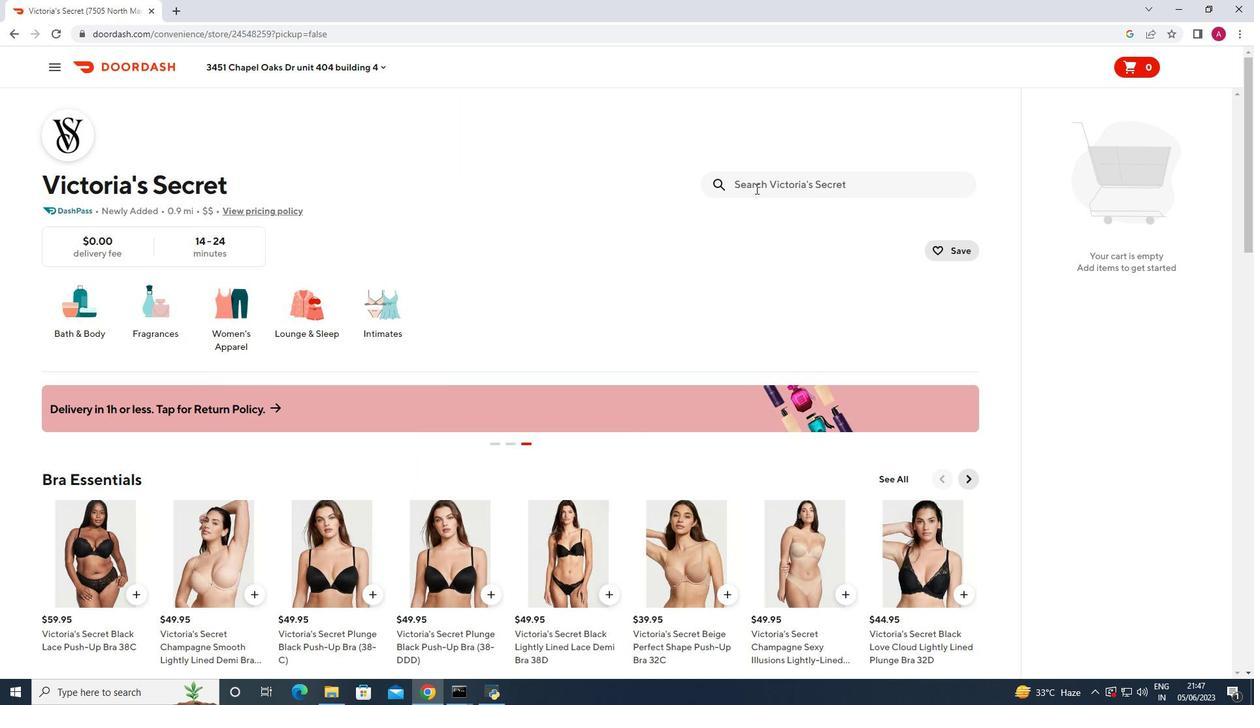 
Action: Mouse pressed left at (758, 185)
Screenshot: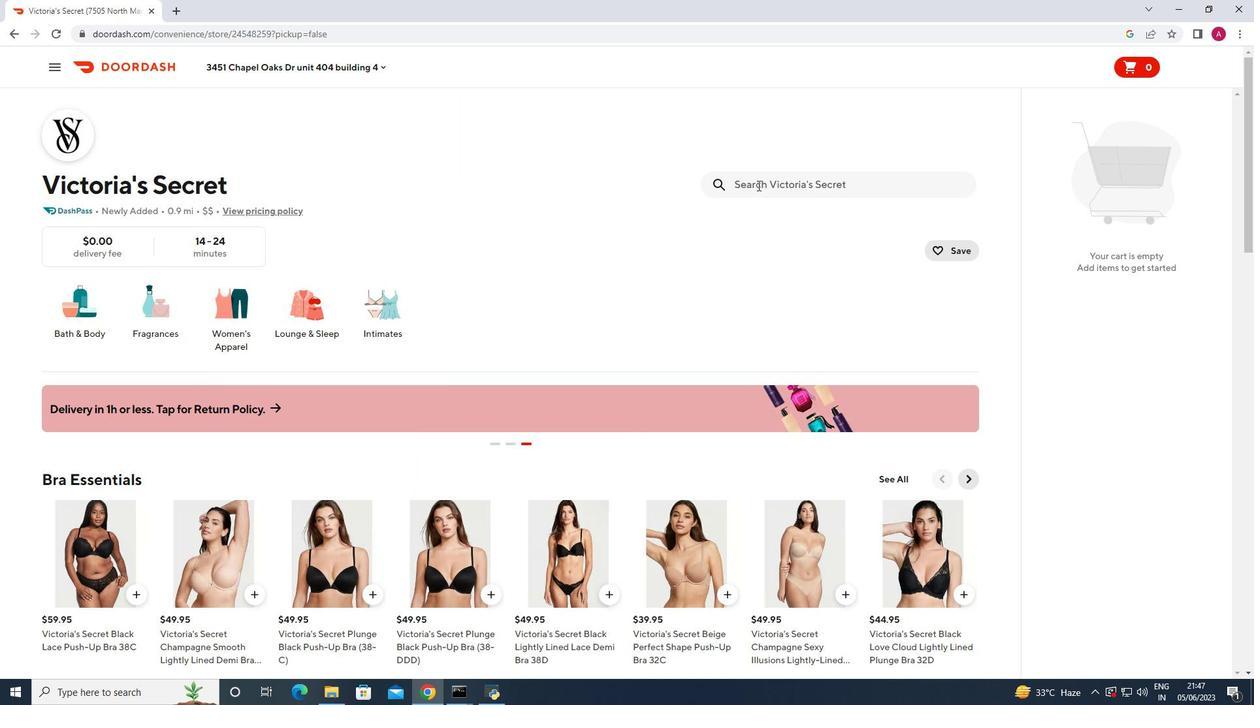 
Action: Key pressed victorias<Key.space>secret<Key.space>pleated<Key.space>babydoll<Key.space>black<Key.space><Key.shift>(xl<Key.shift>)<Key.enter>
Screenshot: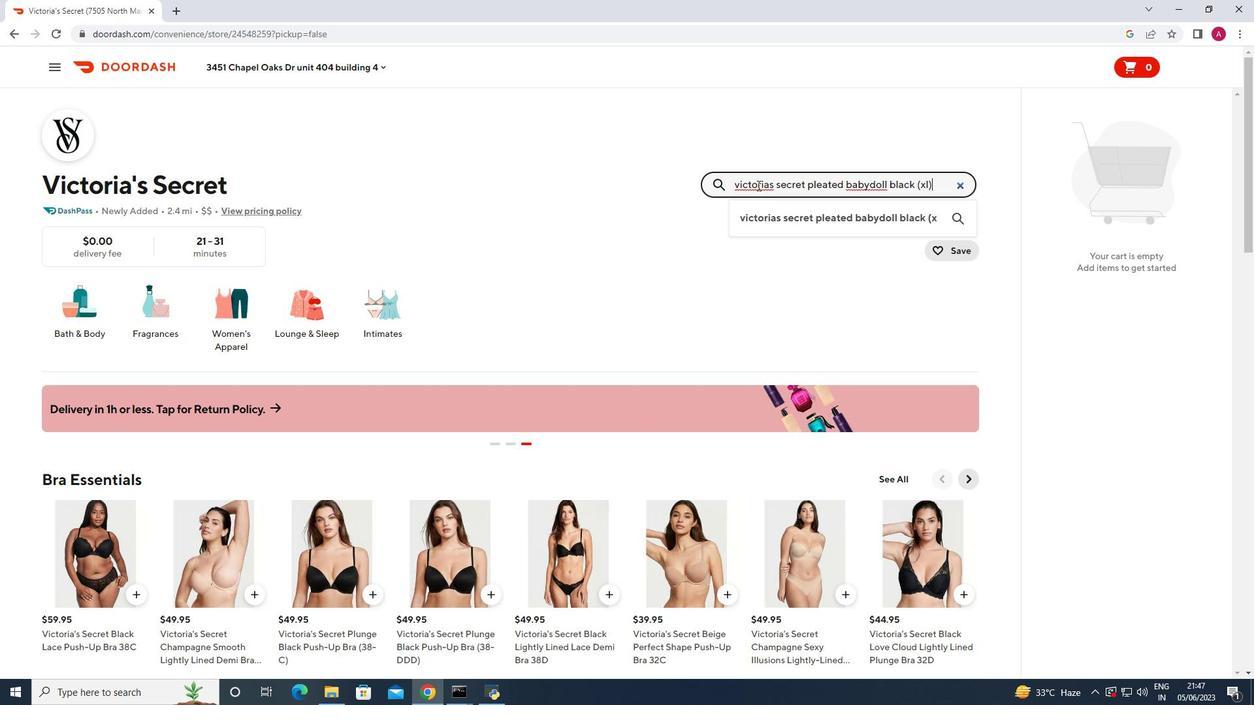 
Action: Mouse moved to (130, 316)
Screenshot: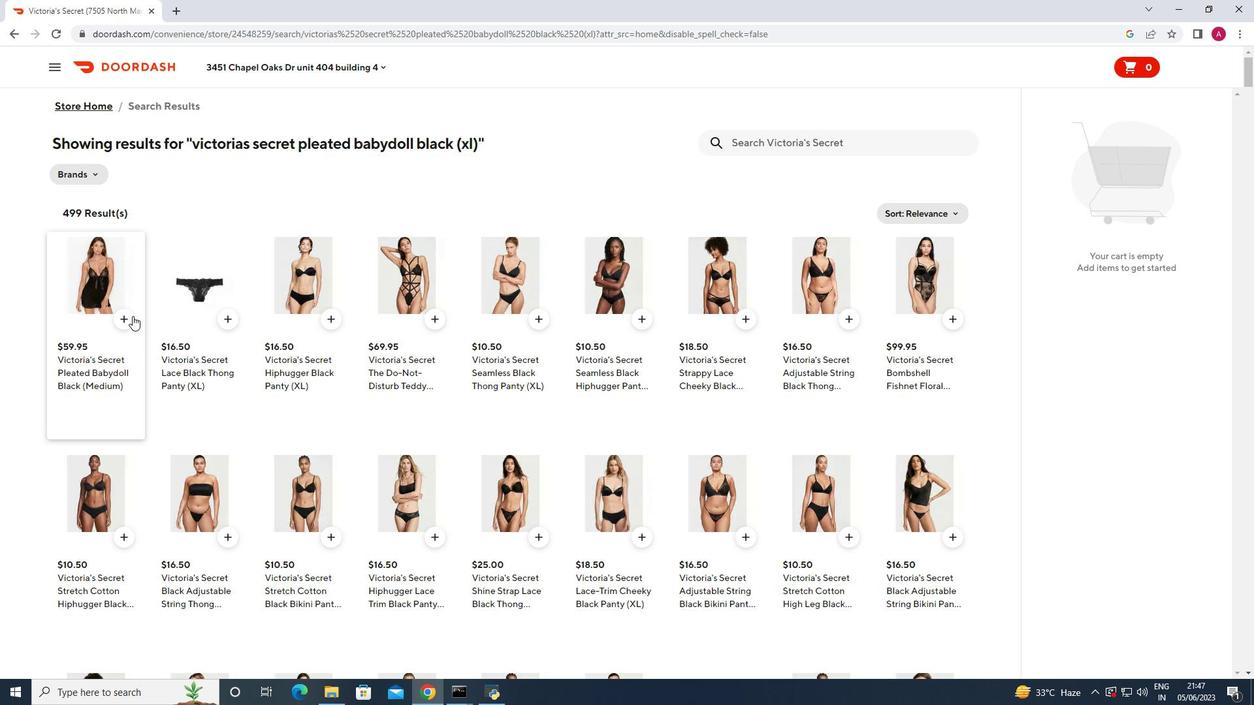 
Action: Mouse pressed left at (130, 316)
Screenshot: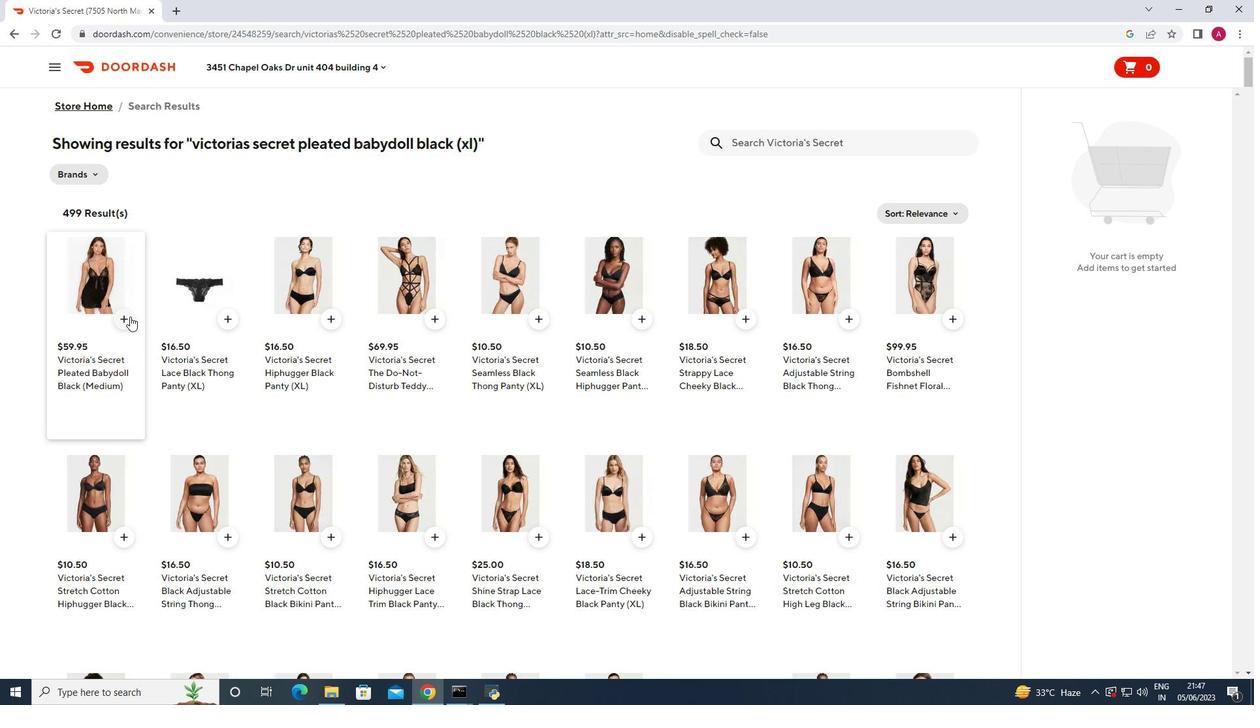 
Action: Mouse moved to (757, 145)
Screenshot: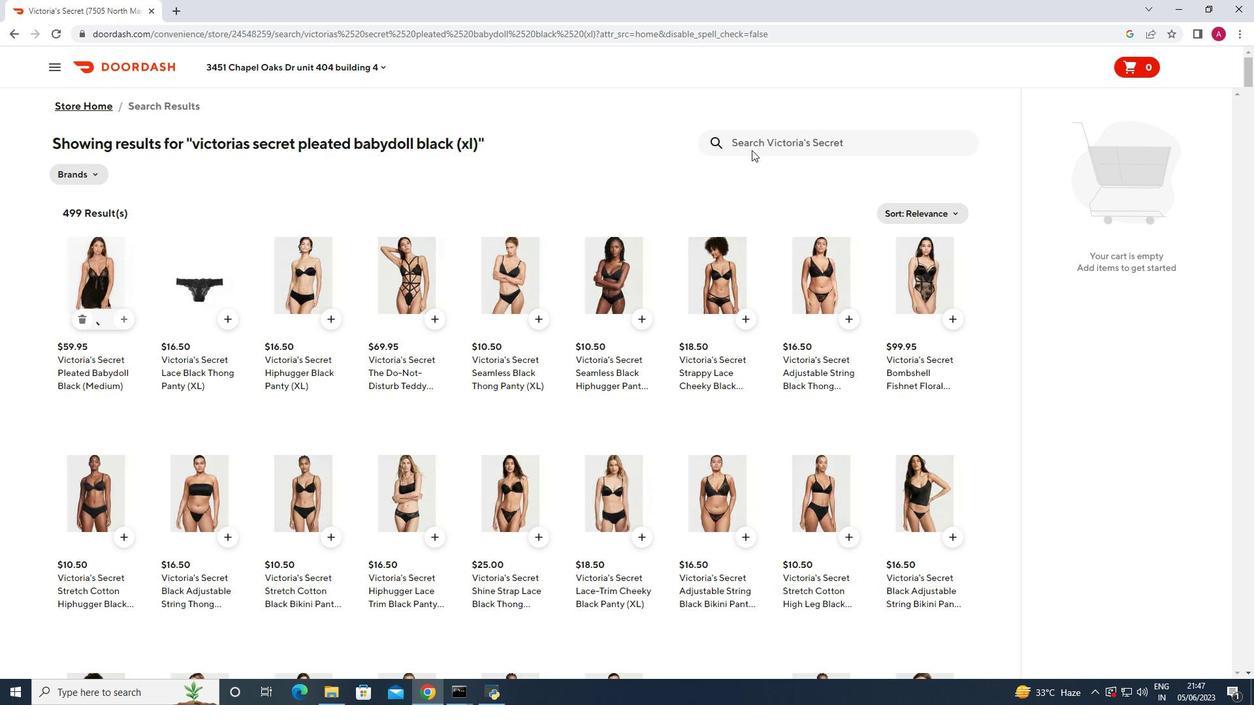 
Action: Mouse pressed left at (757, 145)
Screenshot: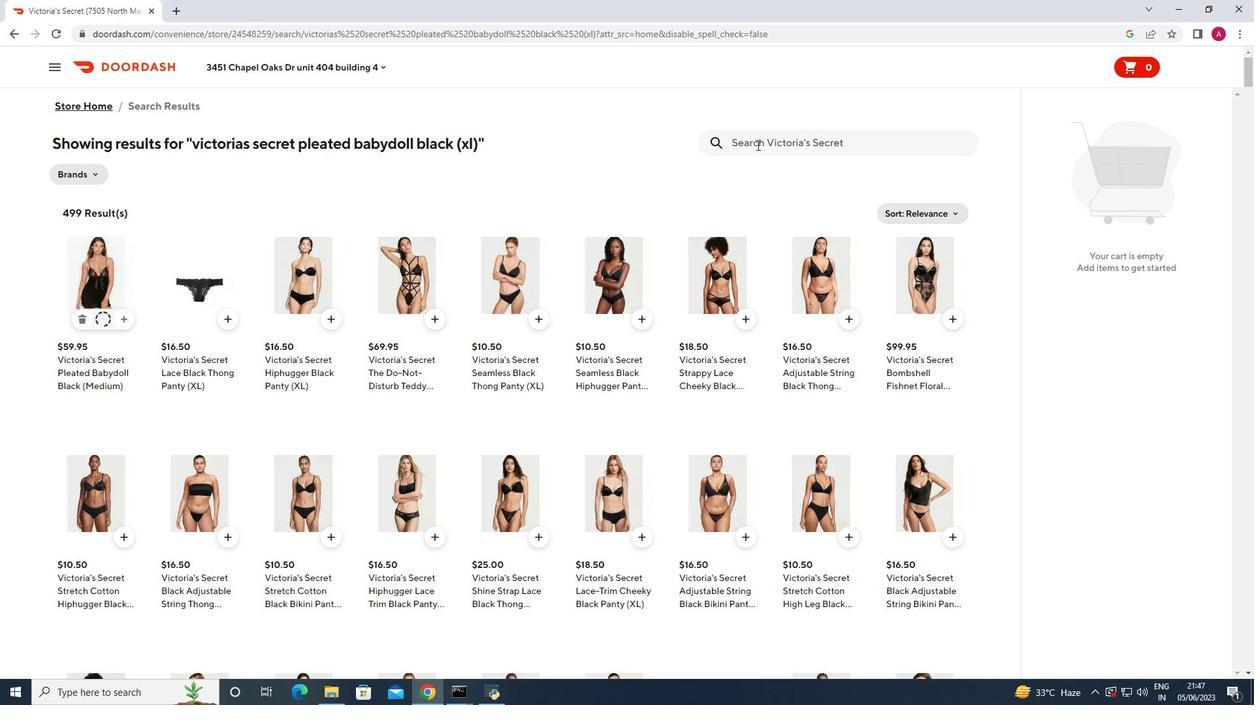 
Action: Key pressed victorias<Key.space>secret<Key.space>pudh<Key.backspace><Key.backspace>sh<Key.space>up<Key.space>cutout<Key.space>lac<Key.space>teddy<Key.space>blck<Key.enter>
Screenshot: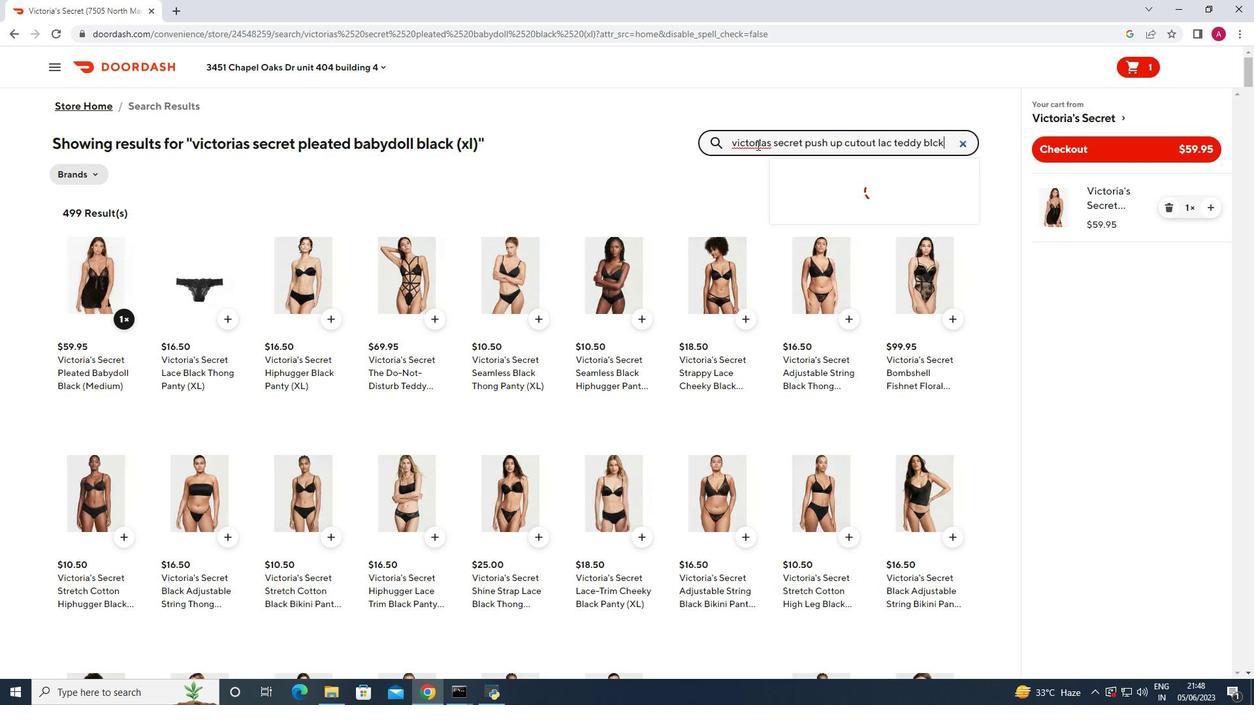 
Action: Mouse moved to (113, 303)
Screenshot: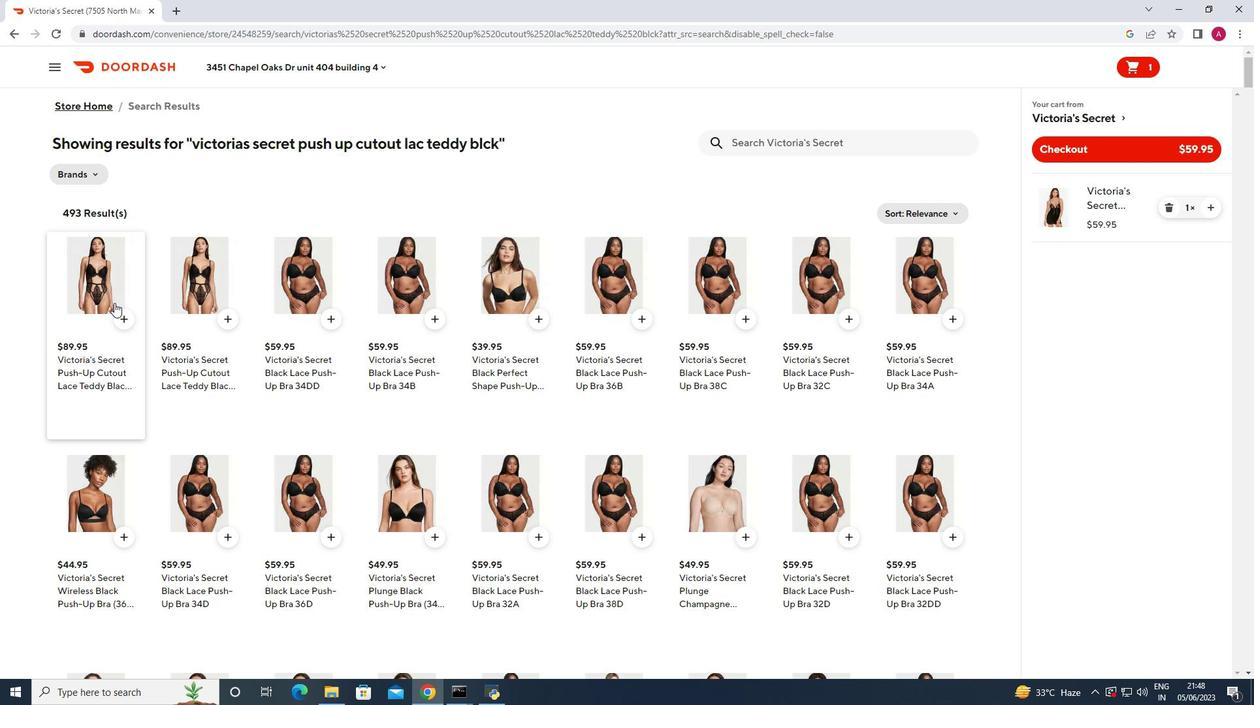 
Action: Mouse pressed left at (113, 303)
Screenshot: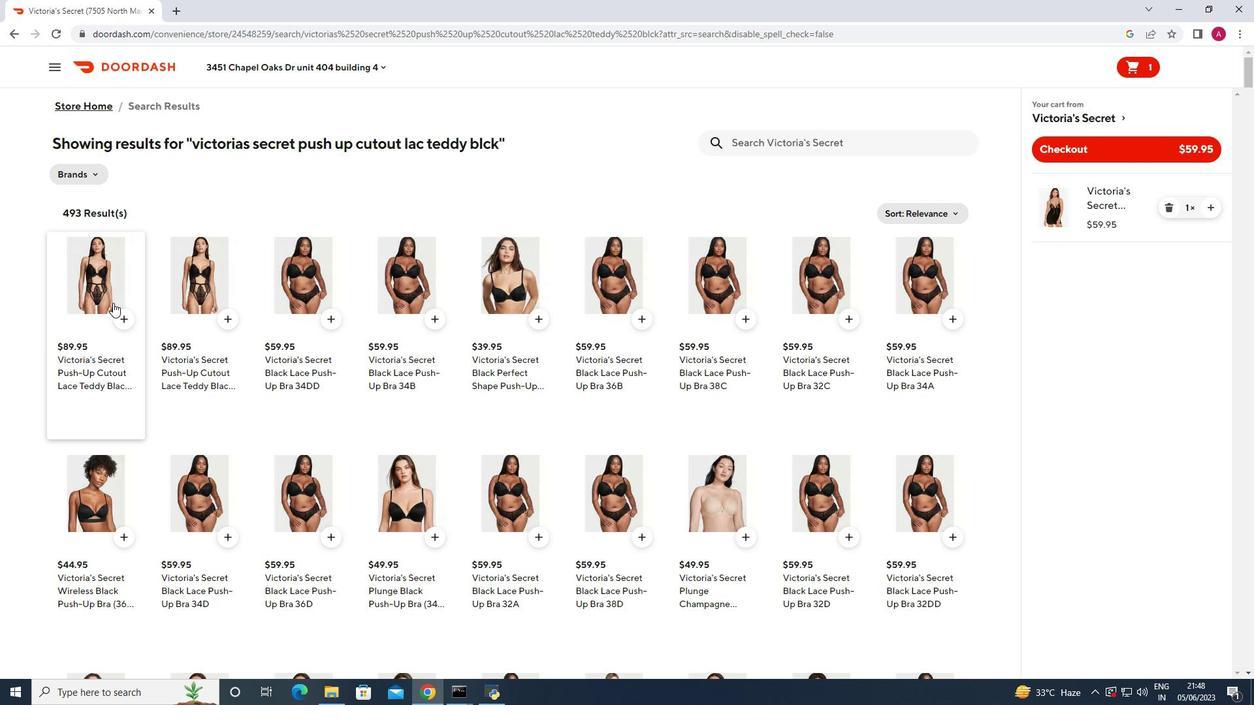 
Action: Mouse moved to (313, 72)
Screenshot: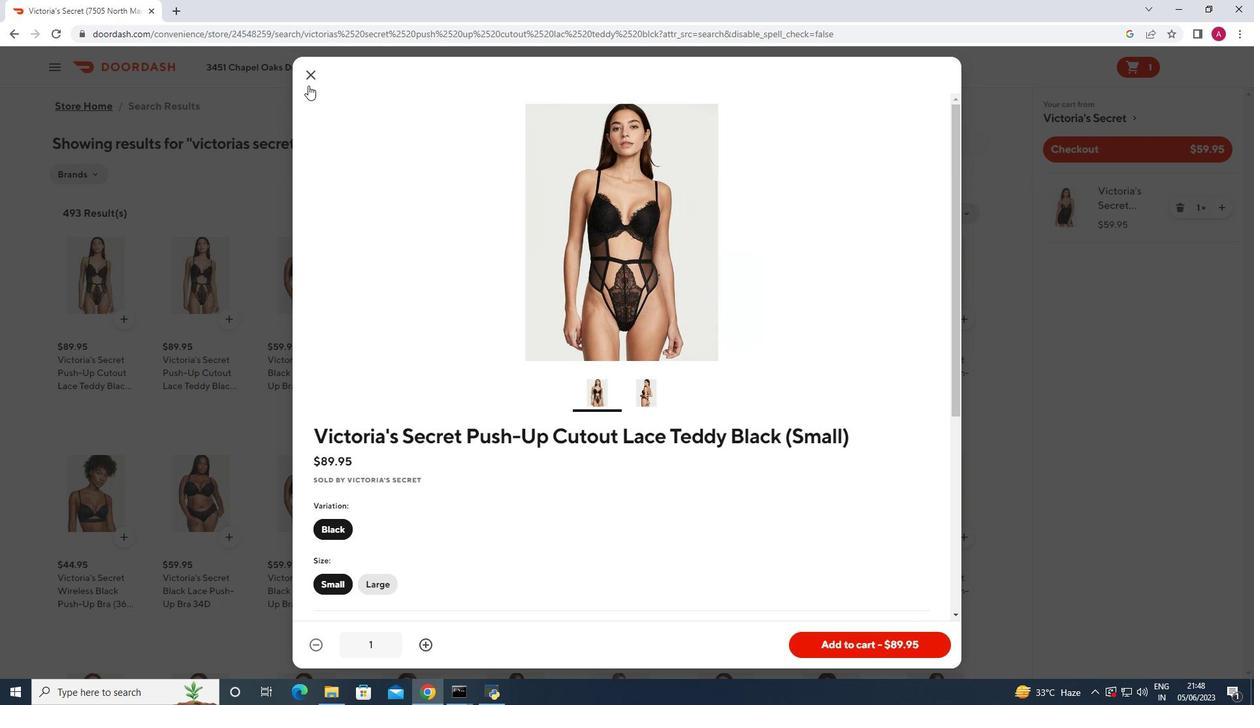
Action: Mouse pressed left at (313, 72)
Screenshot: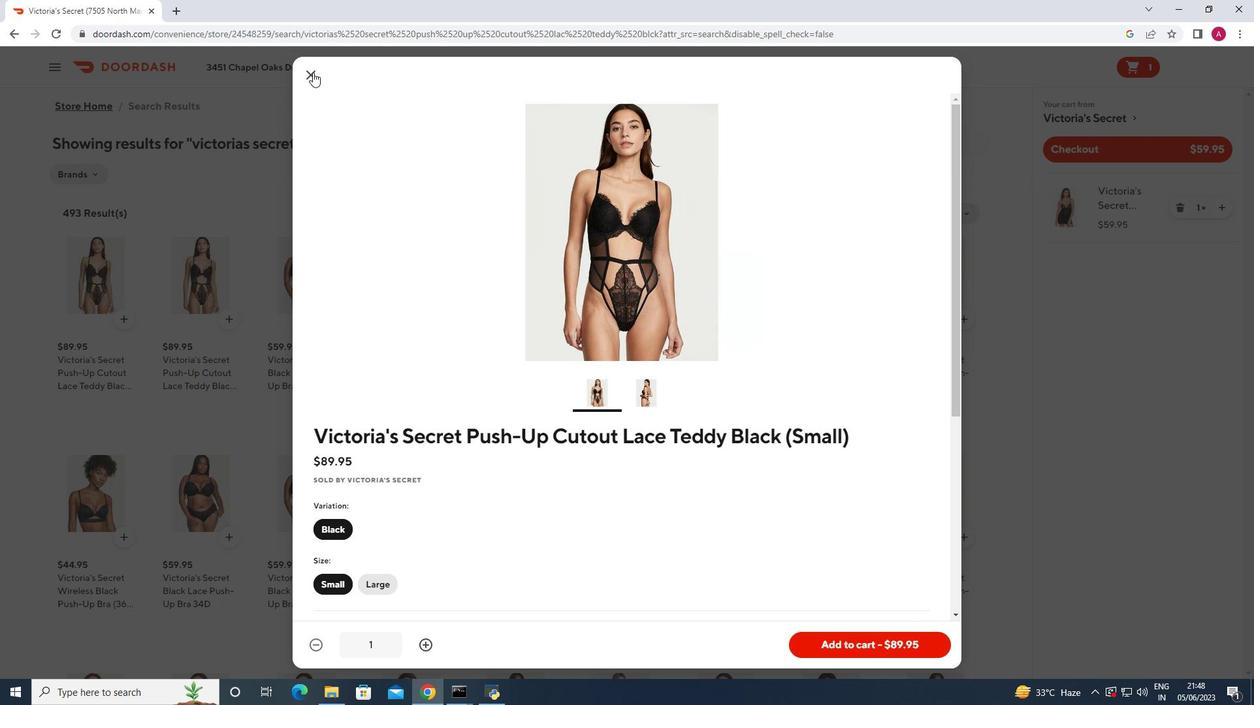 
Action: Mouse moved to (188, 258)
Screenshot: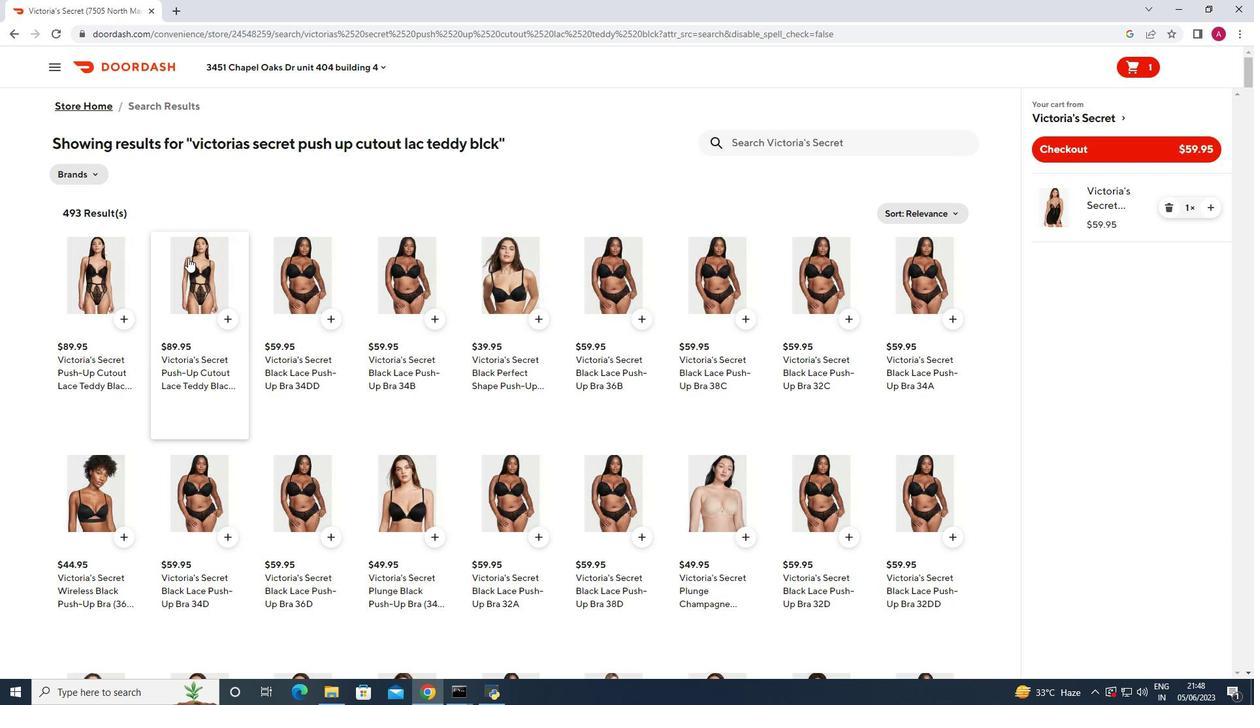 
Action: Mouse pressed left at (188, 258)
Screenshot: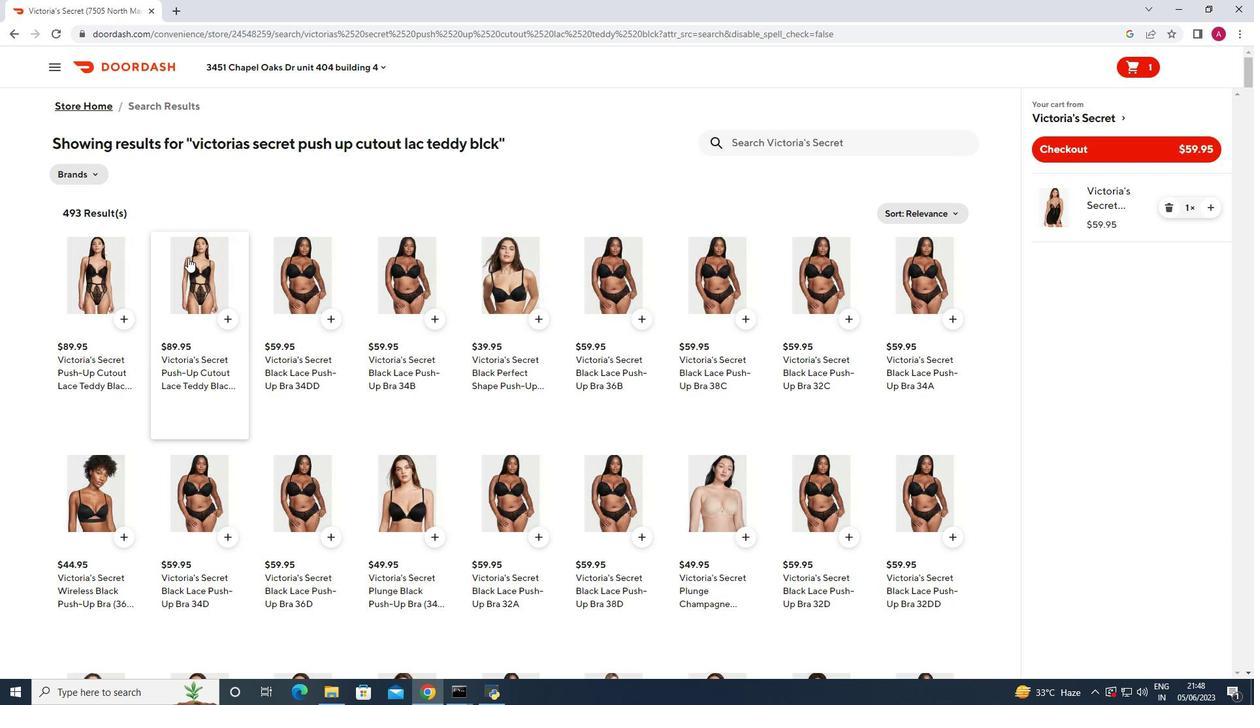 
Action: Mouse moved to (834, 648)
Screenshot: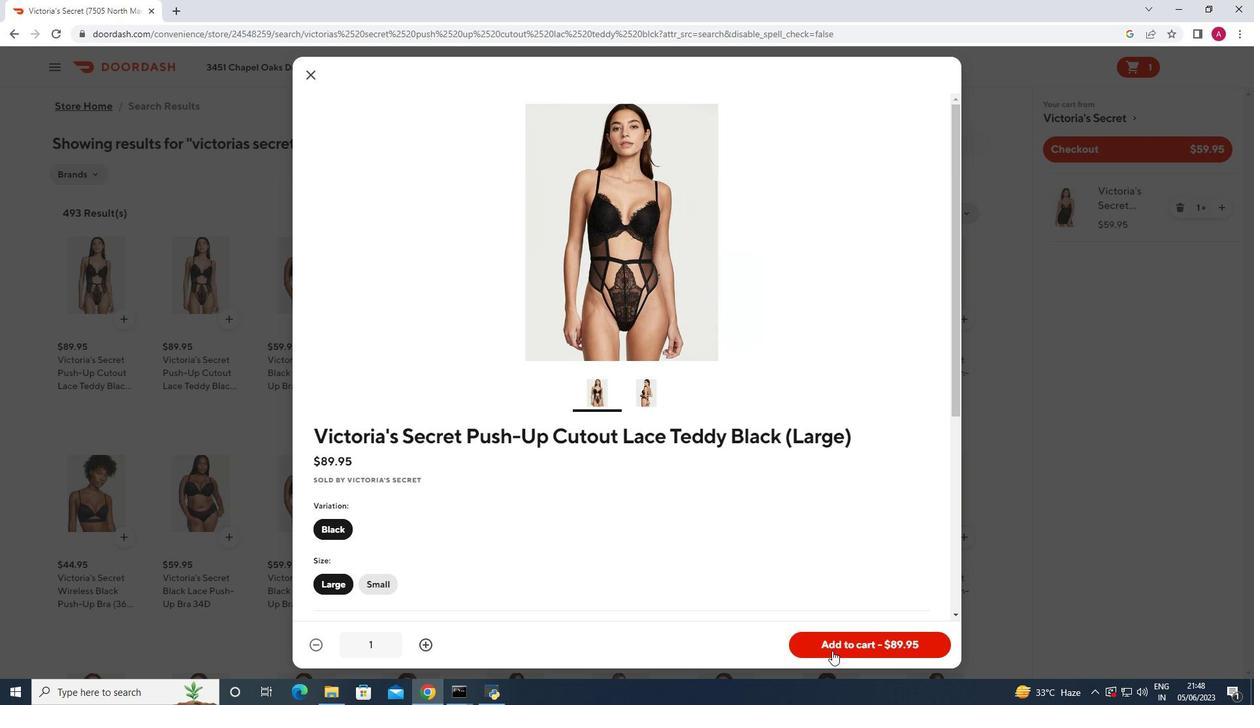 
Action: Mouse pressed left at (834, 648)
Screenshot: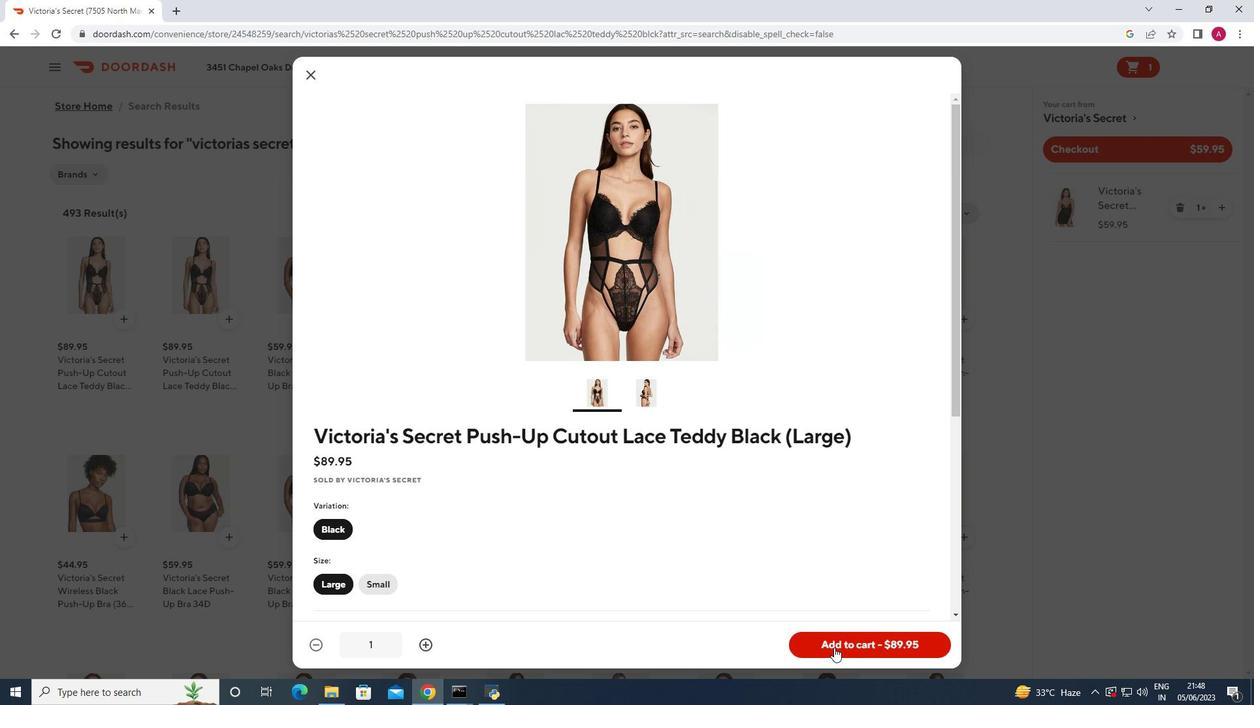 
Action: Mouse moved to (820, 143)
Screenshot: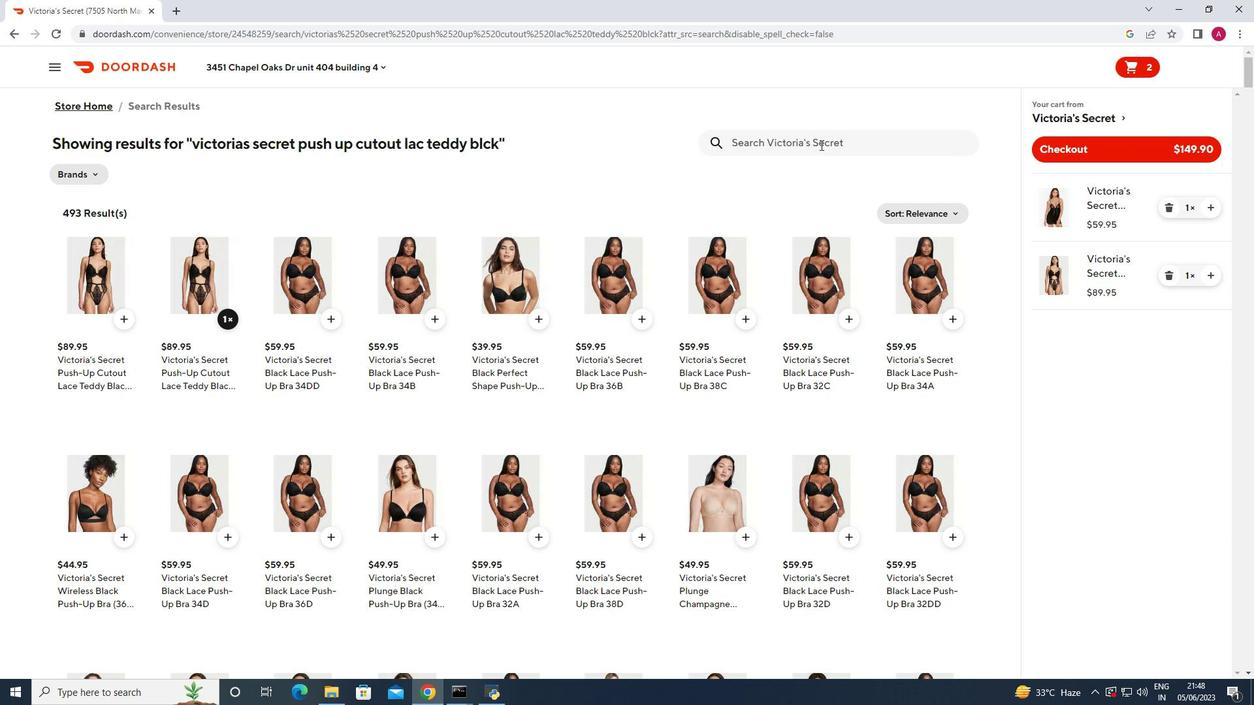 
Action: Mouse pressed left at (820, 143)
Screenshot: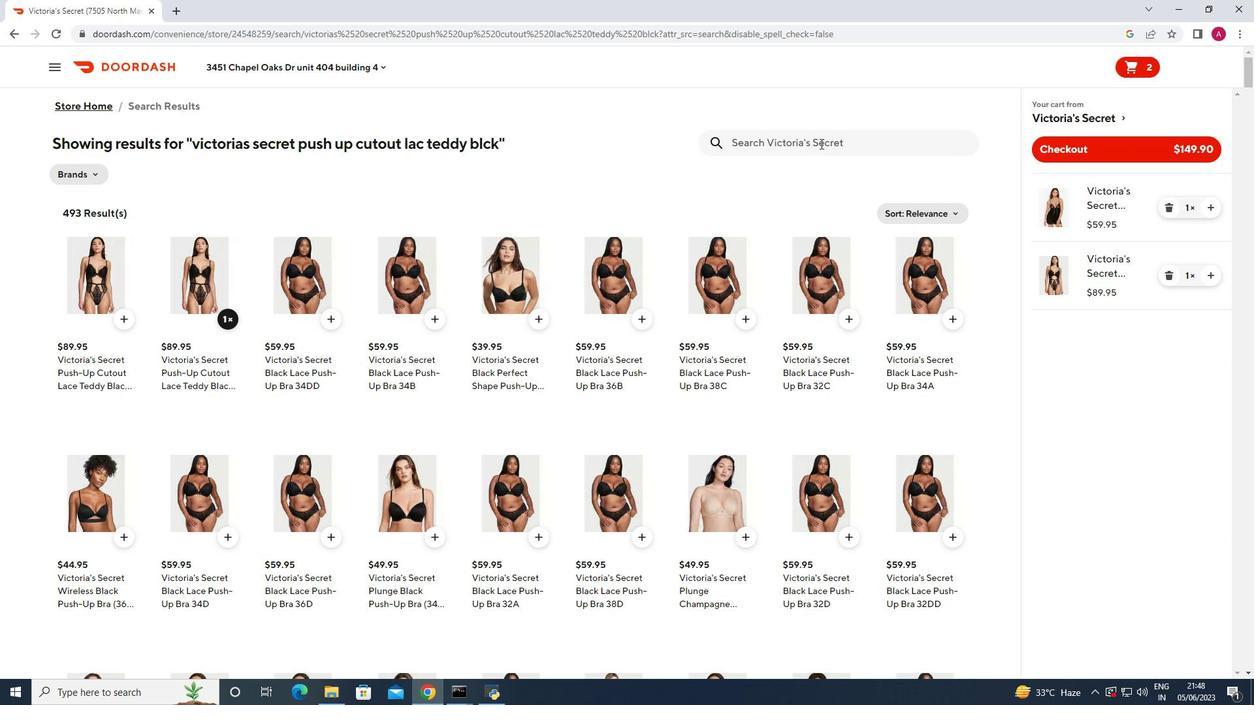 
Action: Key pressed victorias<Key.space>secret<Key.space>incredible<Key.space>max<Key.space>high<Key.space>impact<Key.space>sprts<Key.space>bra<Key.space>black<Key.space><Key.shift>(34<Key.space>d<Key.shift>)<Key.enter>
Screenshot: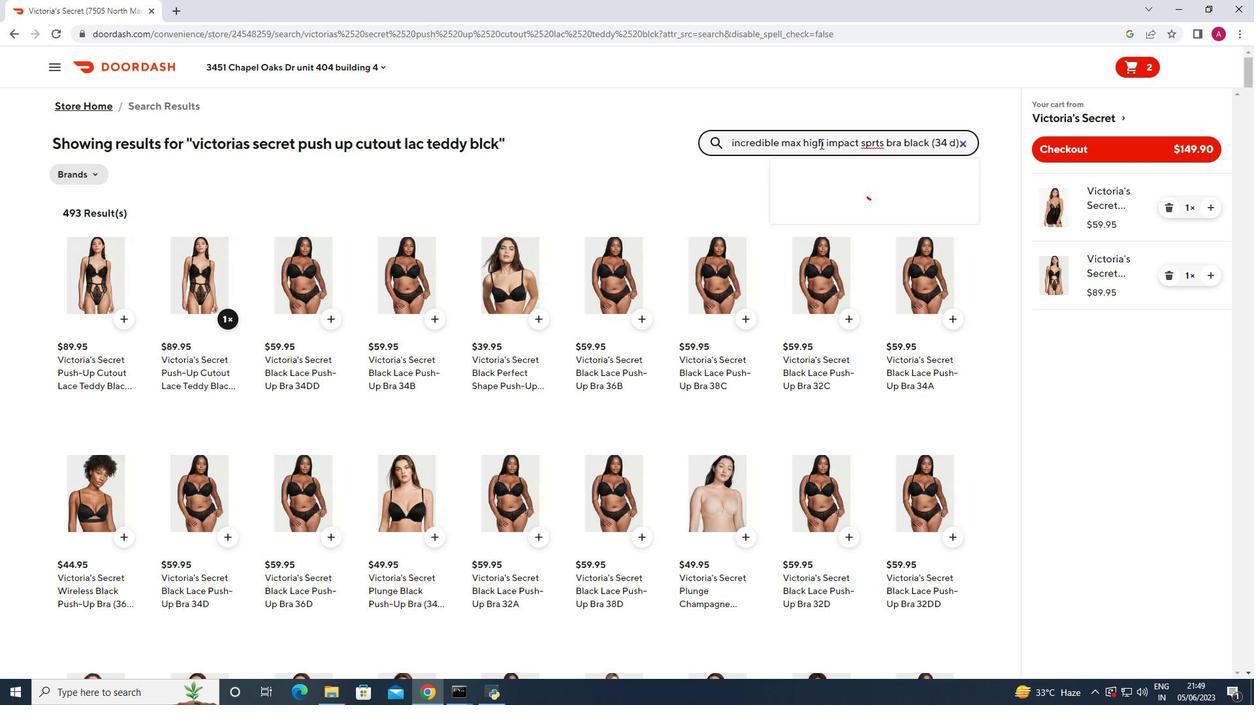 
Action: Mouse pressed left at (820, 143)
Screenshot: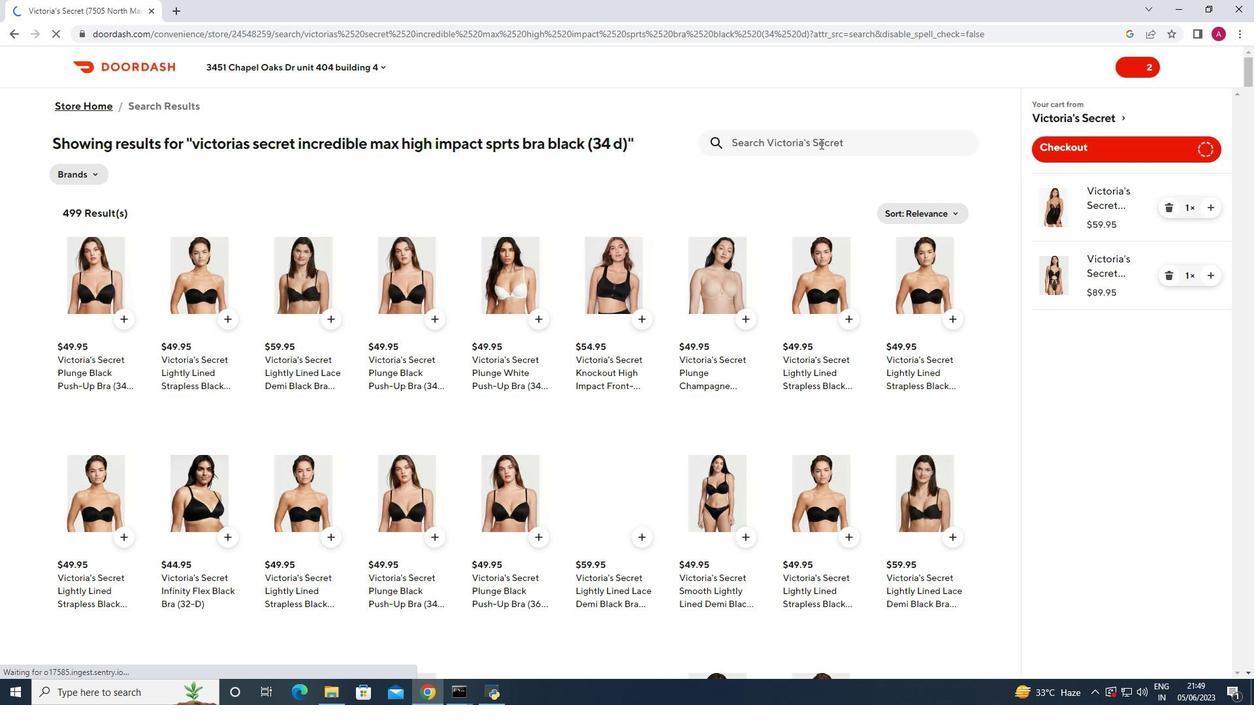 
Action: Mouse moved to (812, 147)
Screenshot: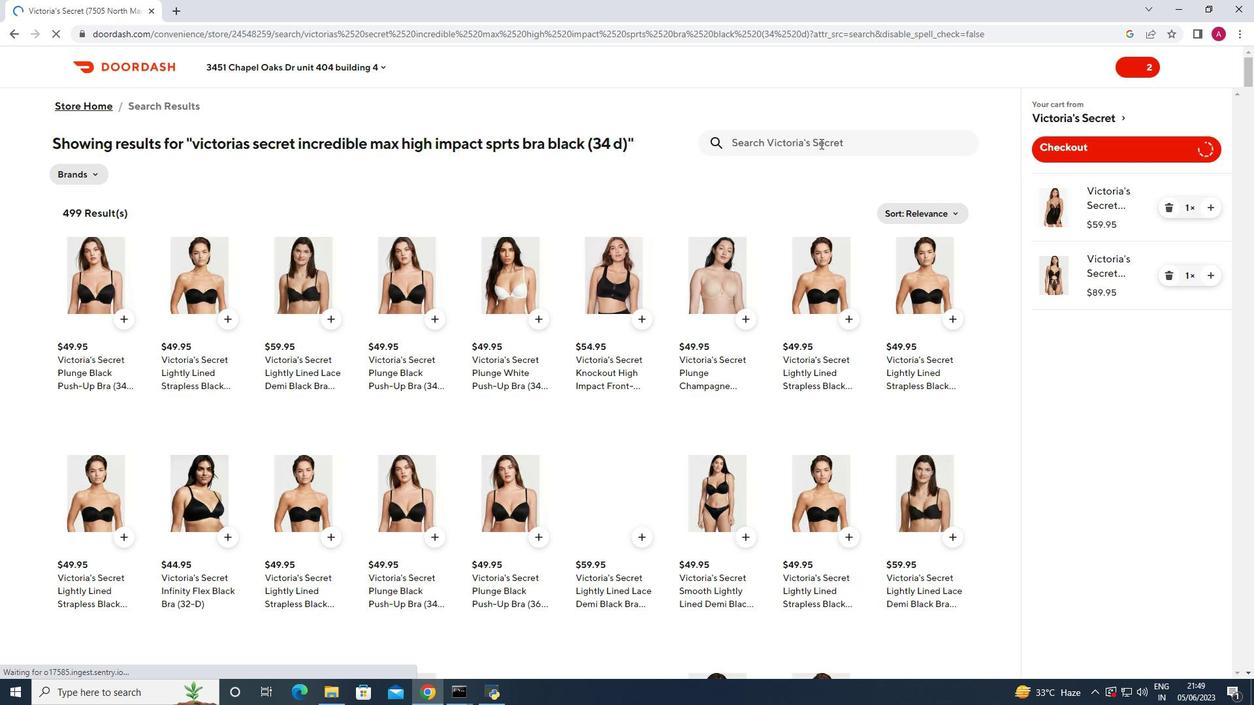 
Action: Key pressed victorias<Key.space>secret<Key.space>knockout<Key.space>high<Key.space>impact<Key.space>front<Key.space>clse<Key.space>sports<Key.space>bra<Key.space>grey<Key.space>oynx<Key.enter>
Screenshot: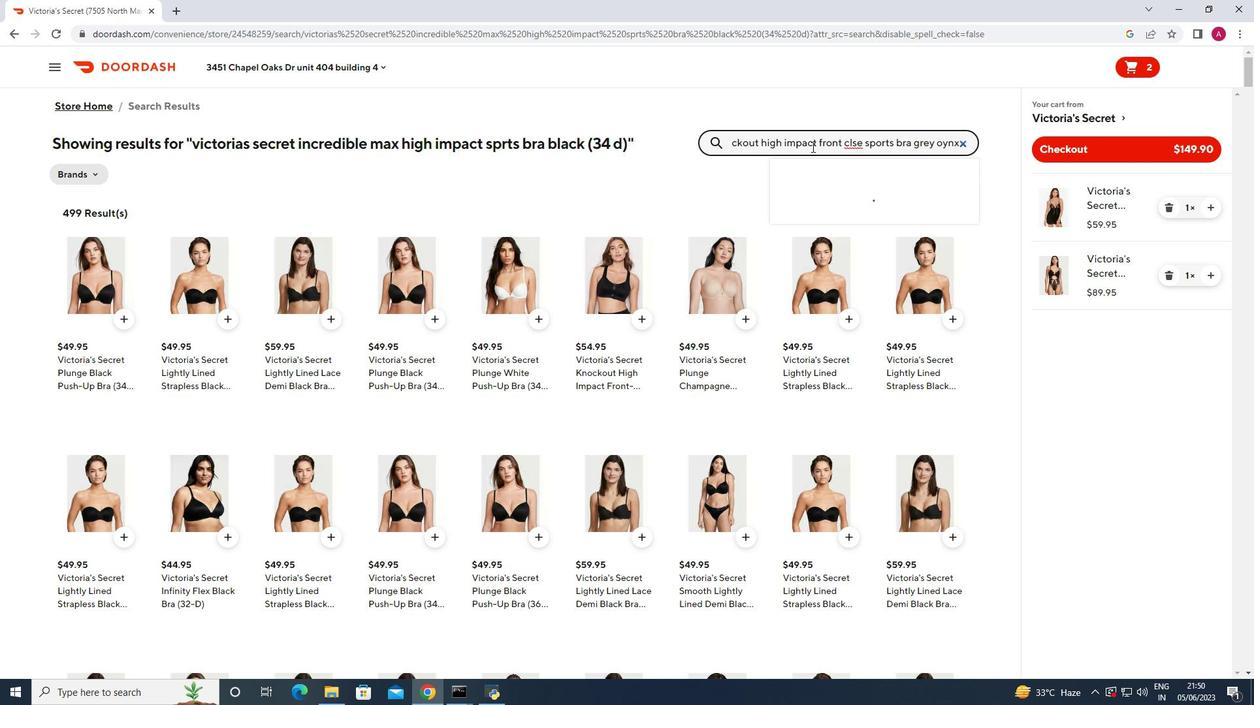 
Action: Mouse moved to (126, 320)
Screenshot: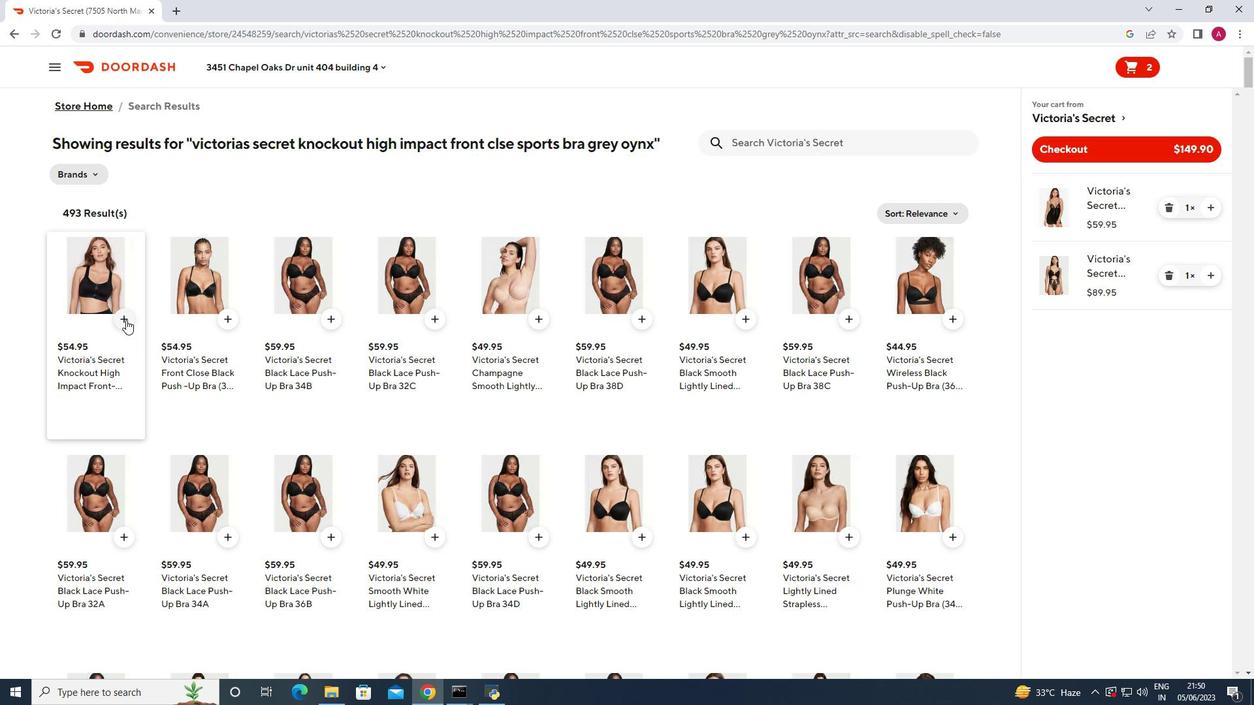 
Action: Mouse pressed left at (126, 320)
Screenshot: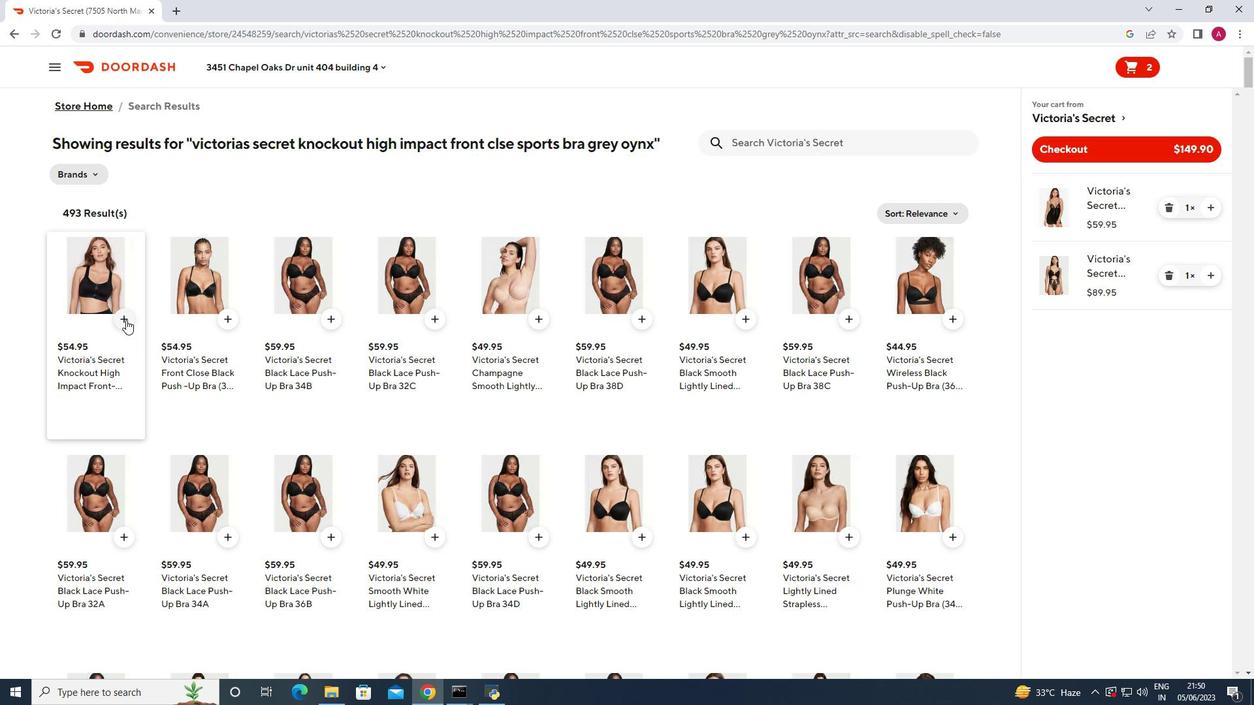 
Action: Mouse moved to (768, 145)
Screenshot: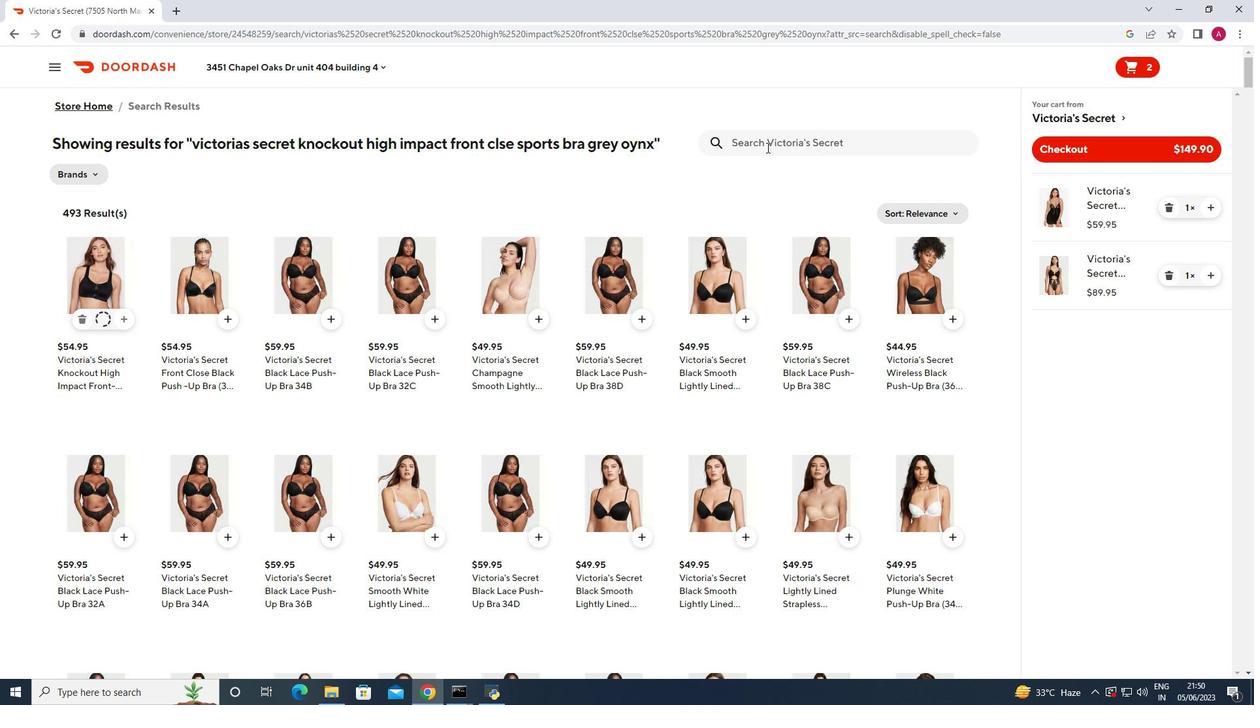 
Action: Mouse pressed left at (768, 145)
Screenshot: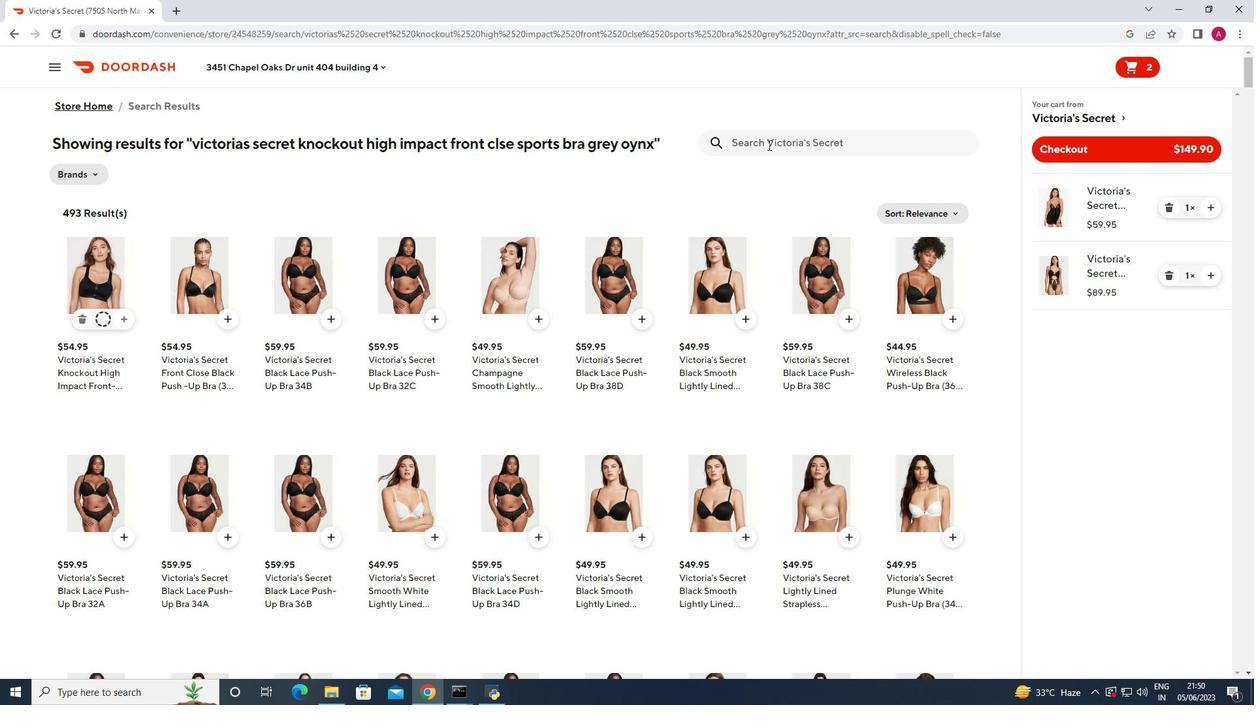 
Action: Key pressed fine<Key.space>fragra<Key.space><Key.backspace>nce<Key.space>lotion<Key.space>very<Key.space>sexy<Key.enter>
Screenshot: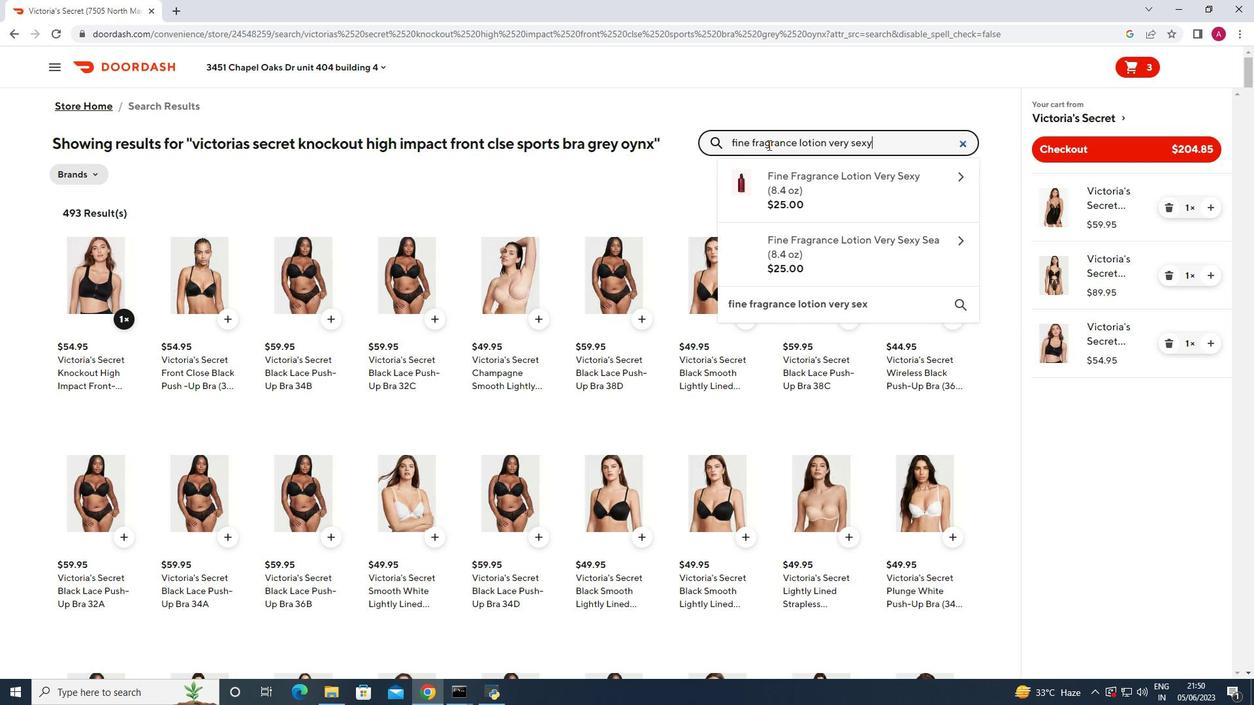 
Action: Mouse moved to (125, 318)
Screenshot: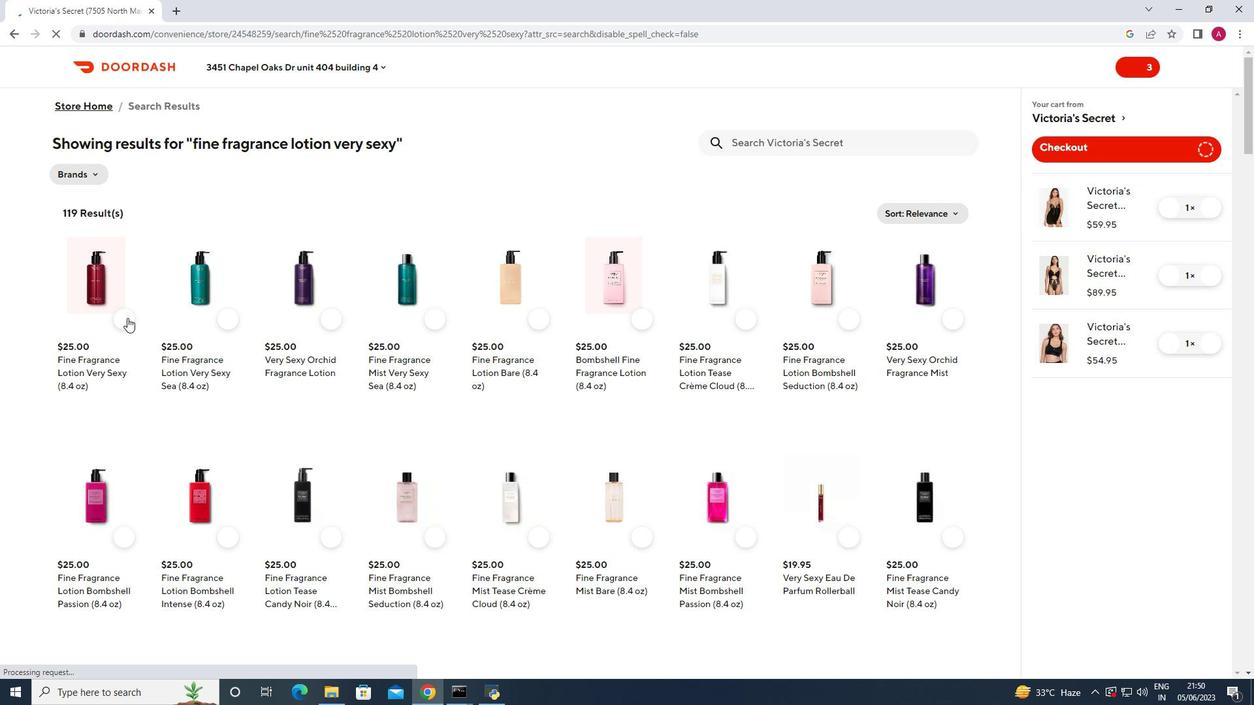 
Action: Mouse pressed left at (125, 318)
Screenshot: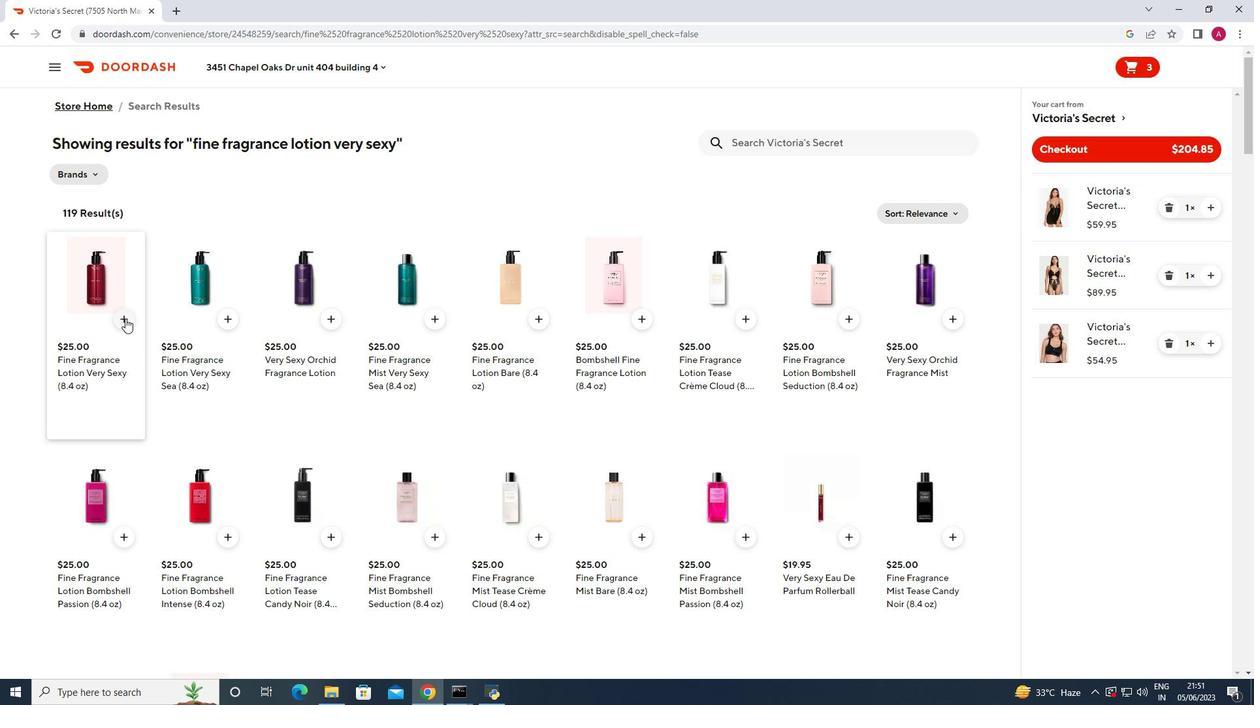 
Action: Mouse moved to (1049, 152)
Screenshot: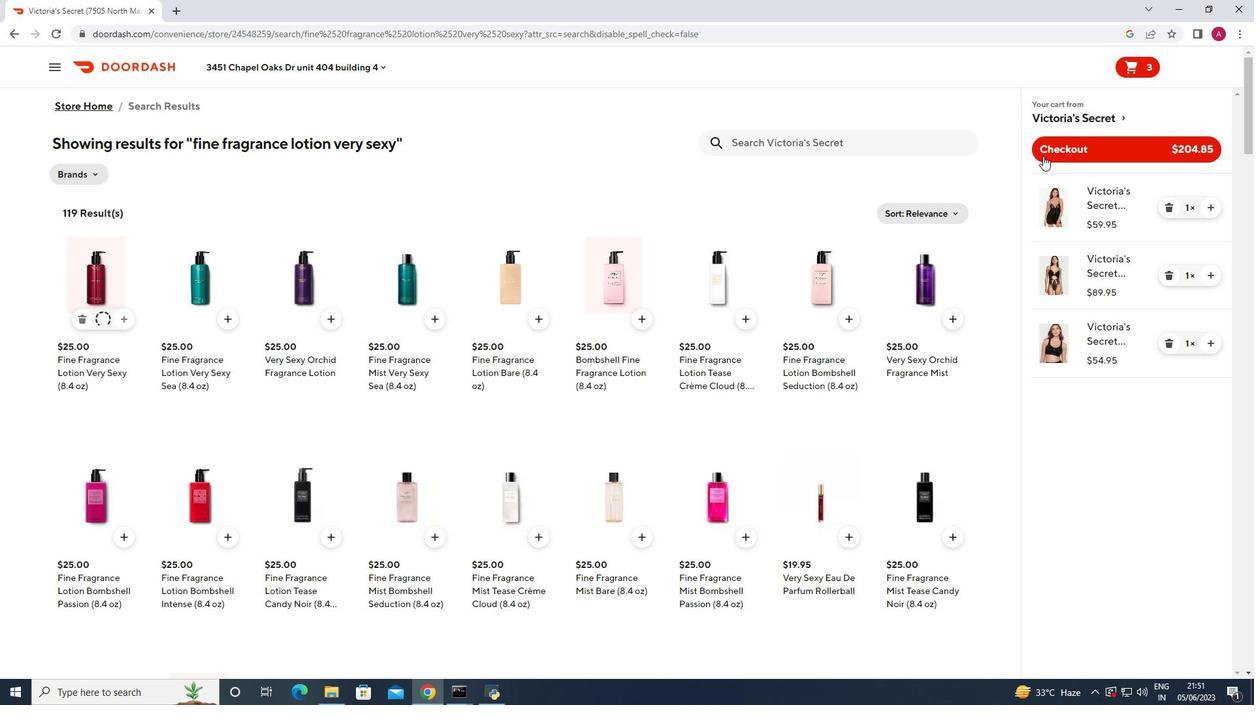 
Action: Mouse pressed left at (1049, 152)
Screenshot: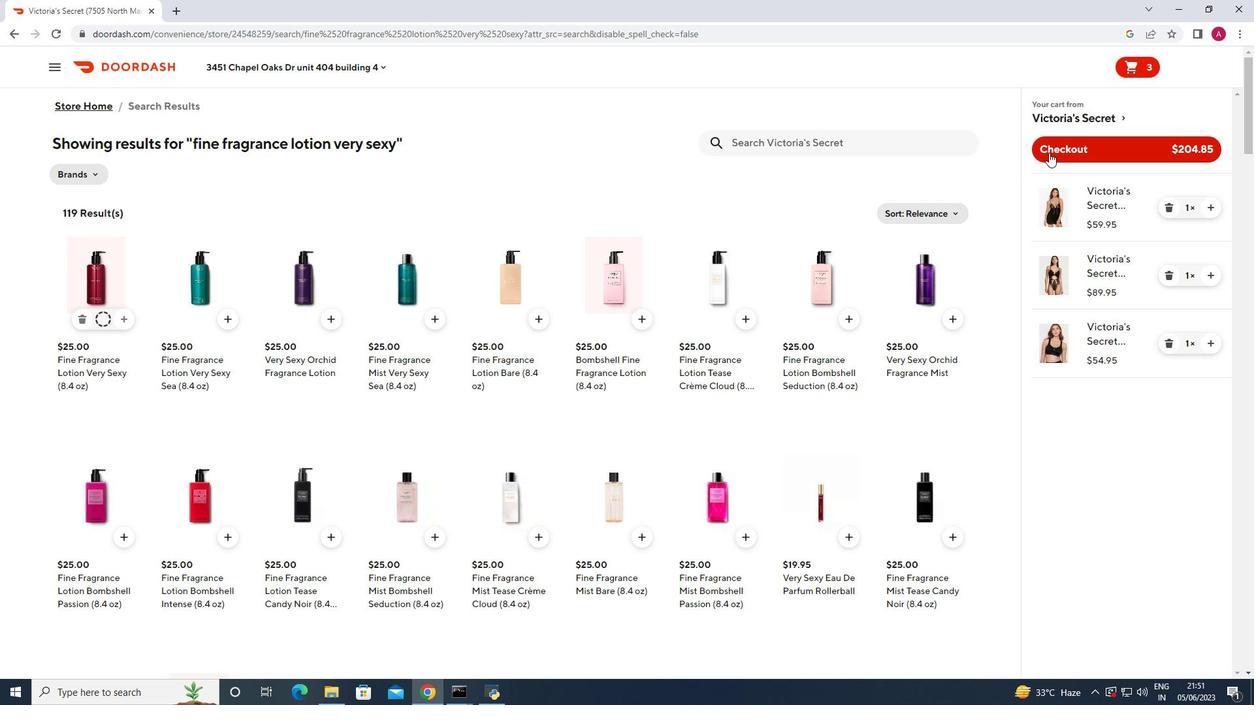 
Action: Mouse moved to (757, 339)
Screenshot: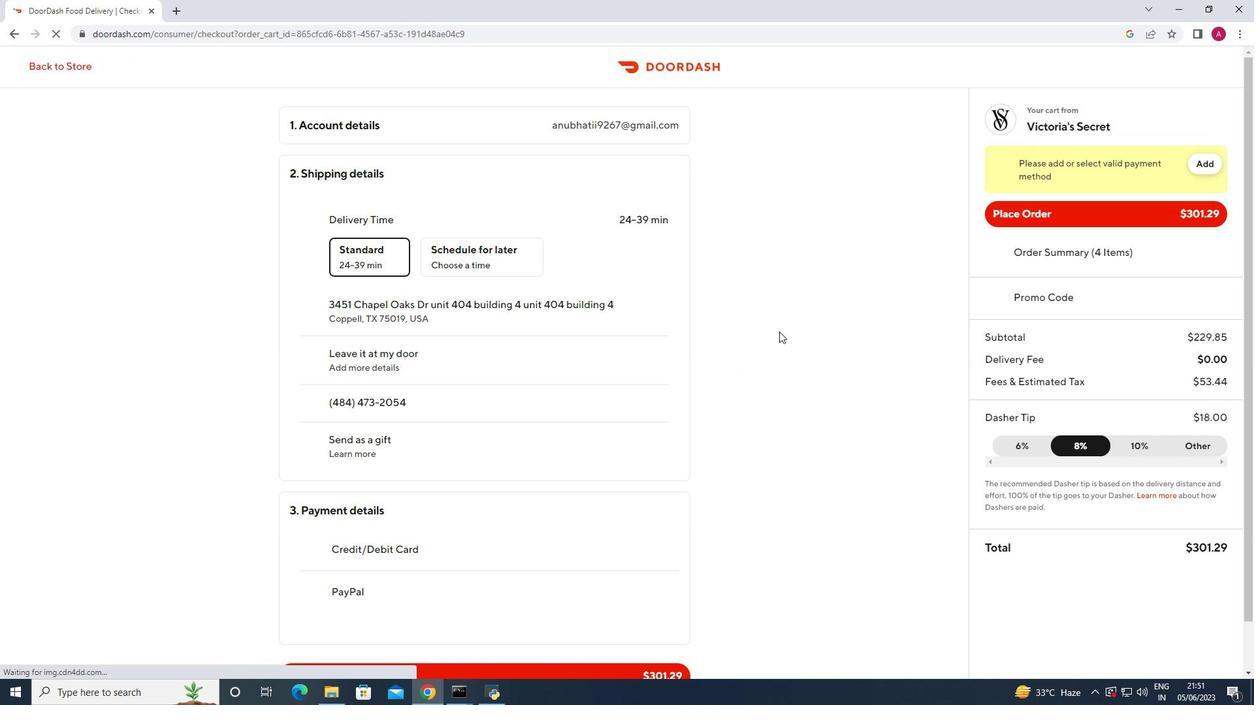 
Action: Mouse scrolled (757, 339) with delta (0, 0)
Screenshot: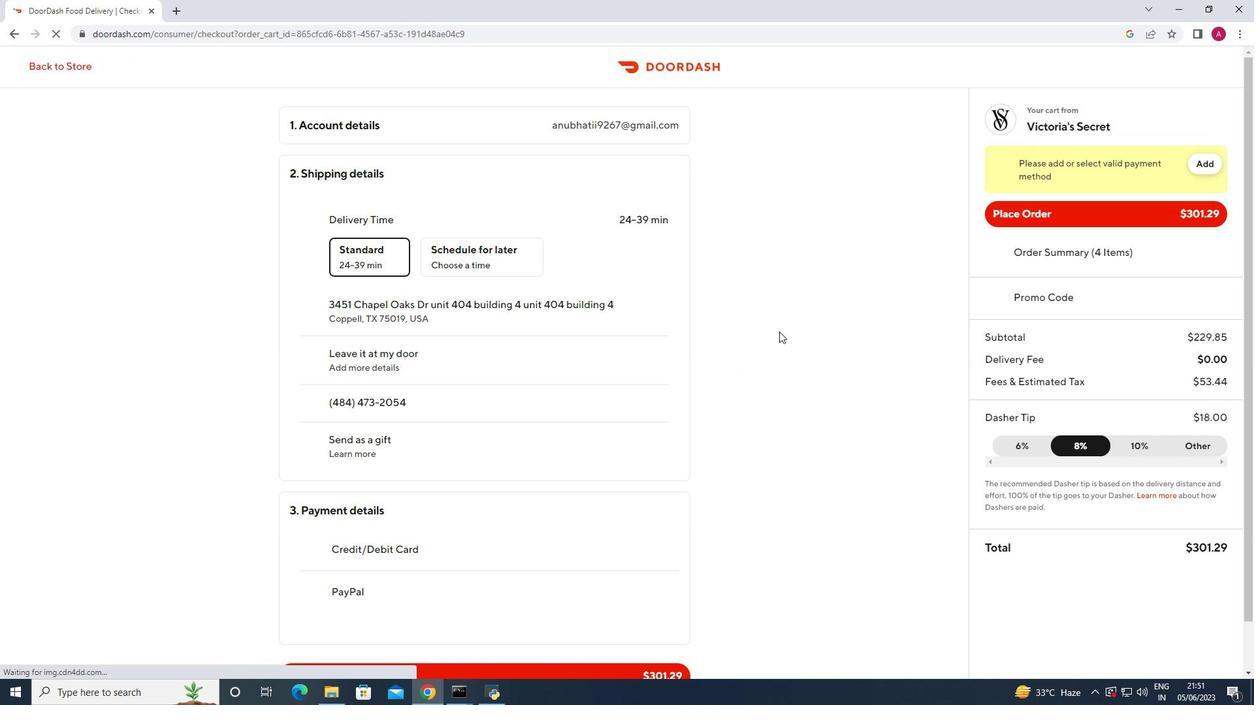 
Action: Mouse moved to (745, 343)
Screenshot: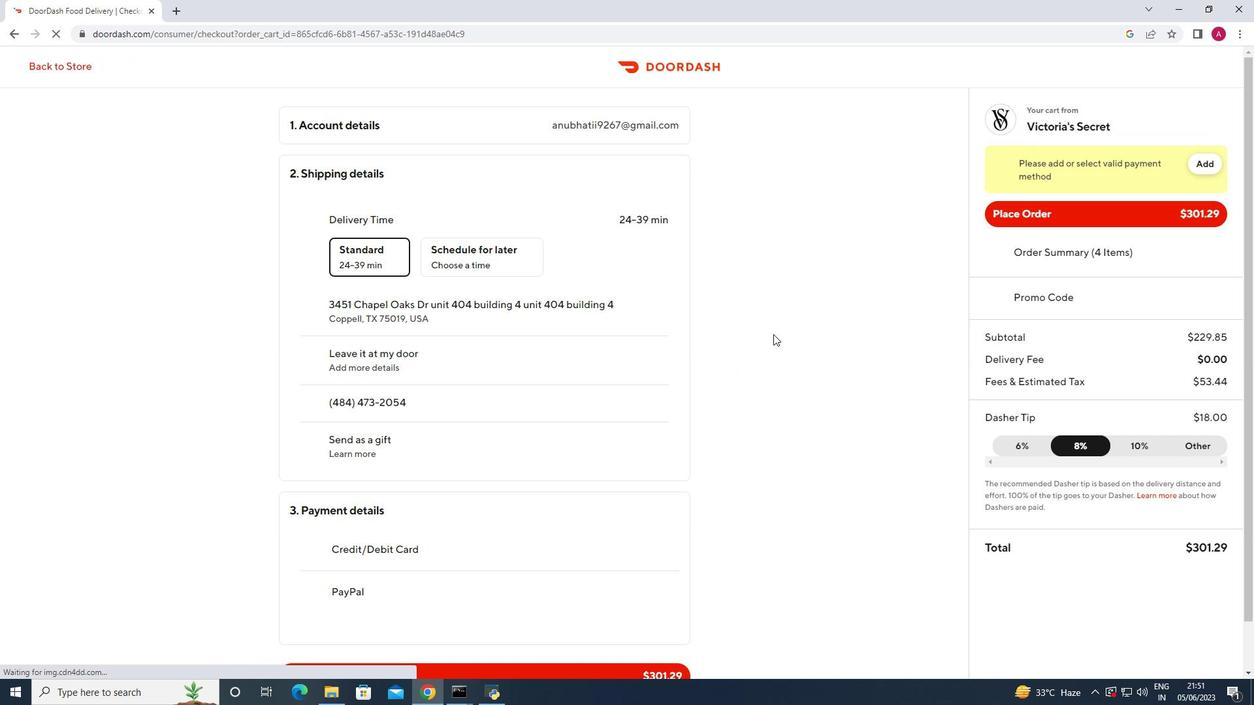 
Action: Mouse scrolled (745, 342) with delta (0, 0)
Screenshot: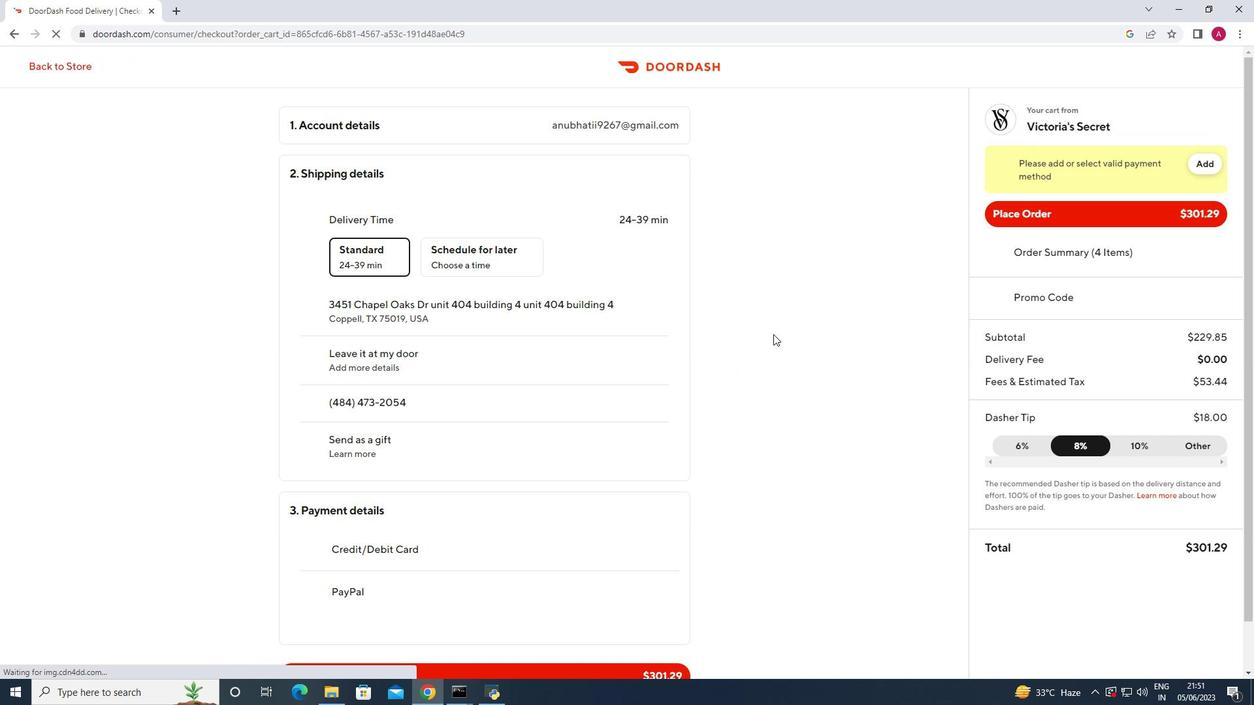 
Action: Mouse scrolled (745, 343) with delta (0, 0)
Screenshot: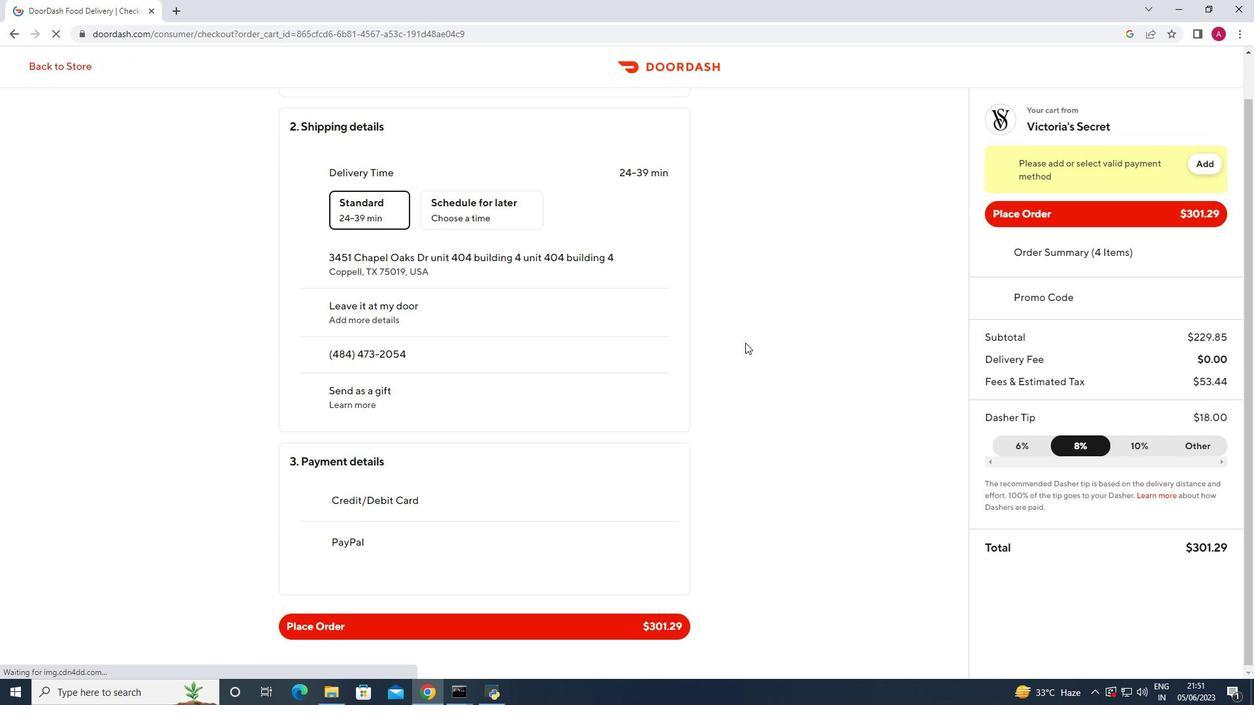 
